 Task: Plan a team-building beach cleanup event for the 21st at 3:30 PM.
Action: Mouse moved to (67, 163)
Screenshot: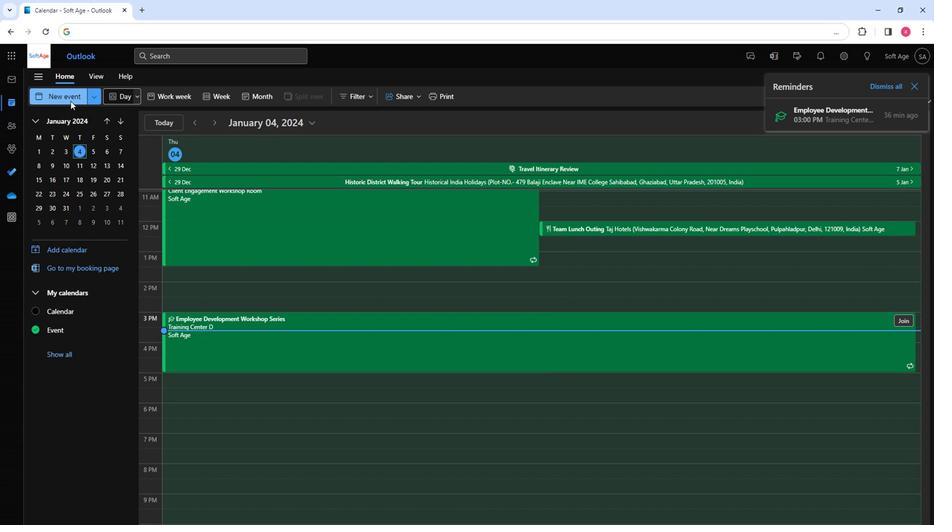 
Action: Mouse pressed left at (67, 163)
Screenshot: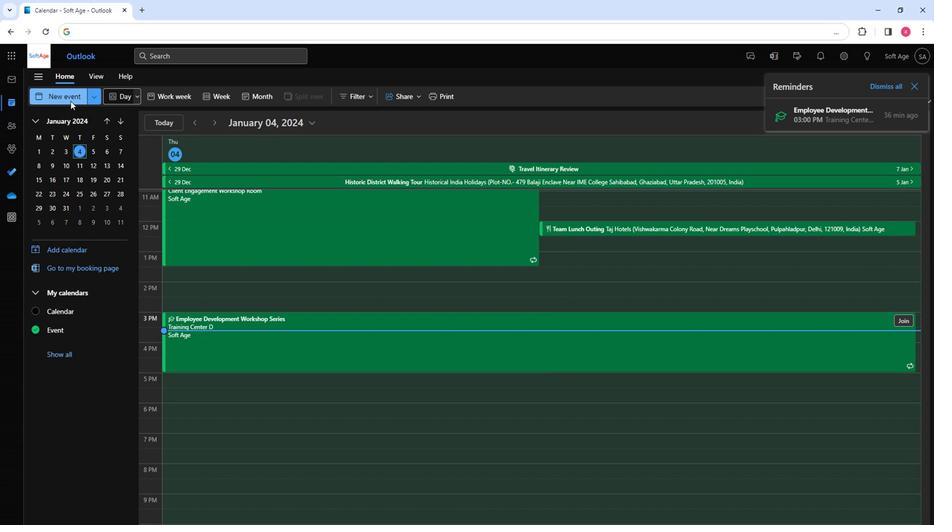 
Action: Mouse moved to (228, 210)
Screenshot: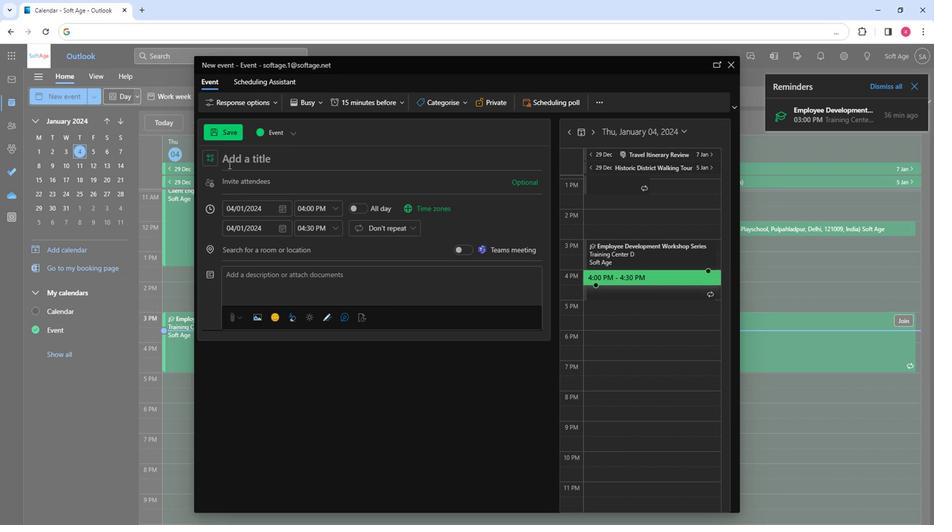 
Action: Key pressed <Key.shift>Team-<Key.shift>Building<Key.space><Key.shift>Beach<Key.space><Key.shift>Cleanup<Key.space>
Screenshot: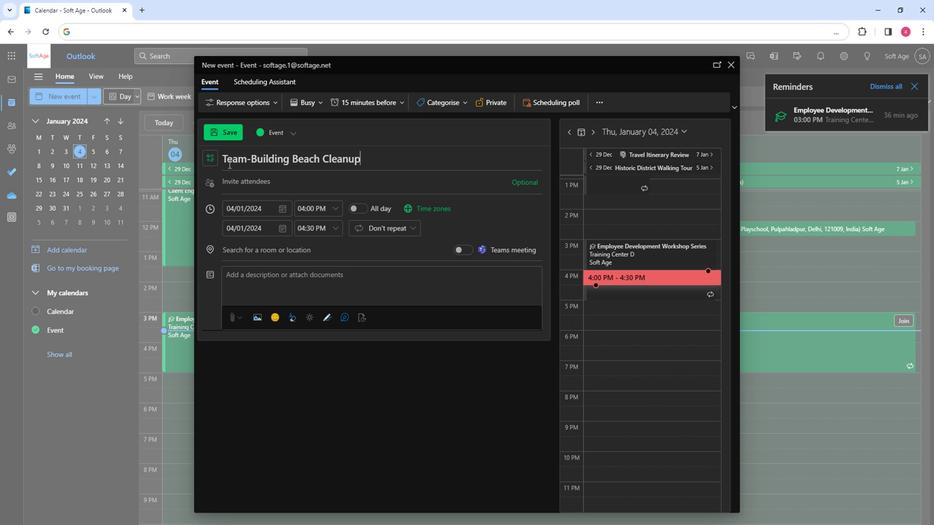 
Action: Mouse moved to (248, 224)
Screenshot: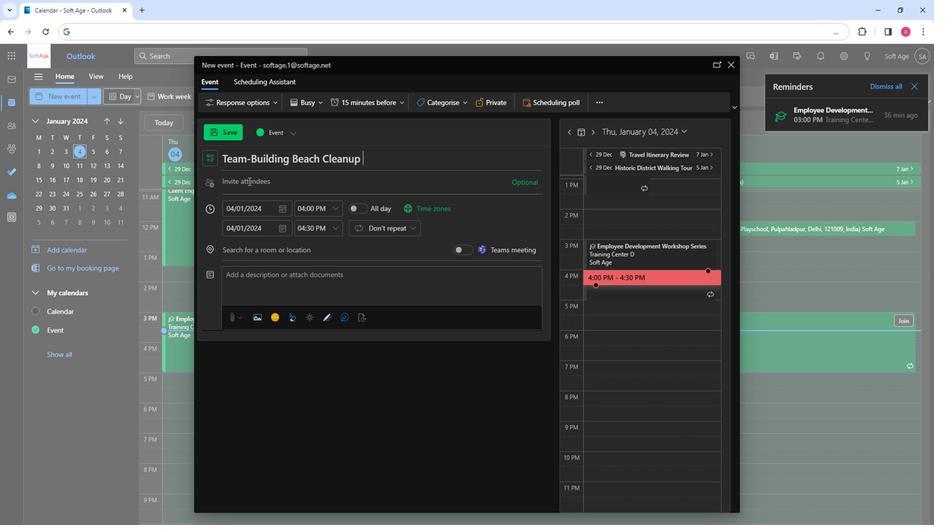 
Action: Mouse pressed left at (248, 224)
Screenshot: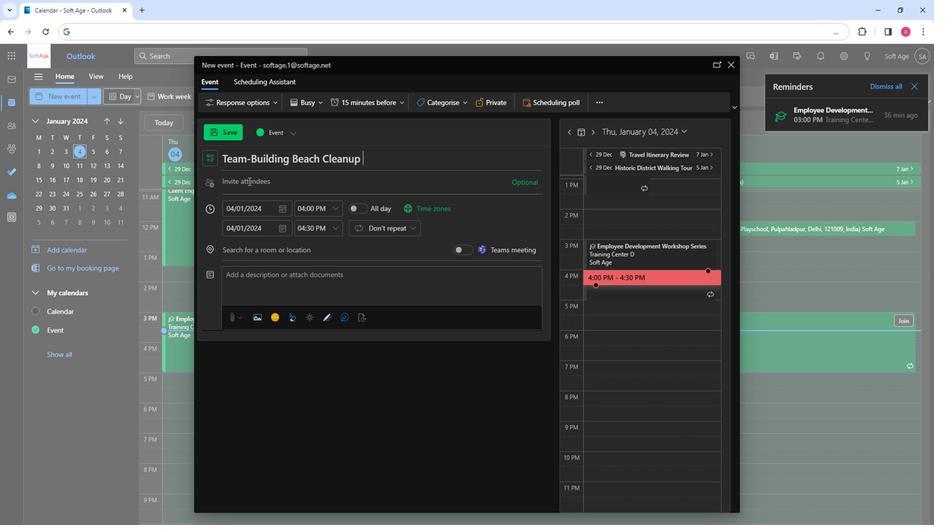 
Action: Key pressed so
Screenshot: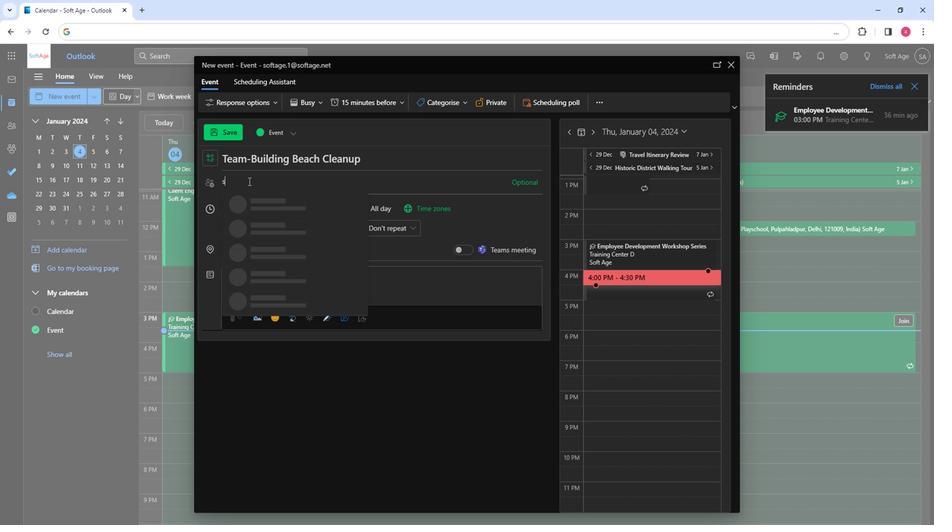
Action: Mouse moved to (268, 264)
Screenshot: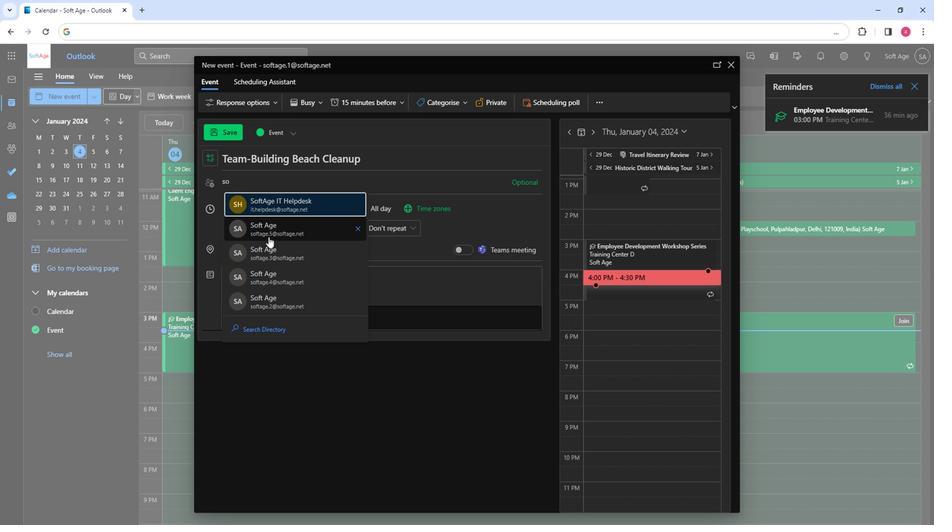 
Action: Mouse pressed left at (268, 264)
Screenshot: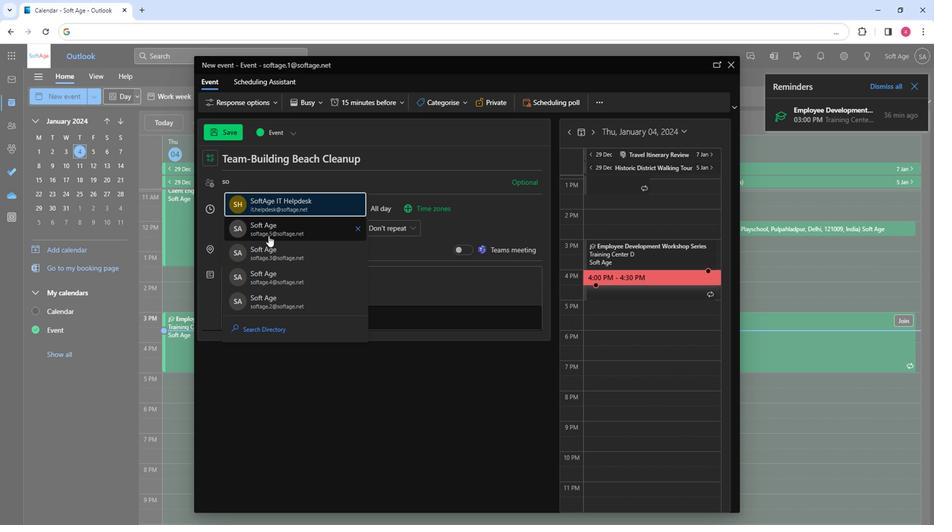 
Action: Key pressed so
Screenshot: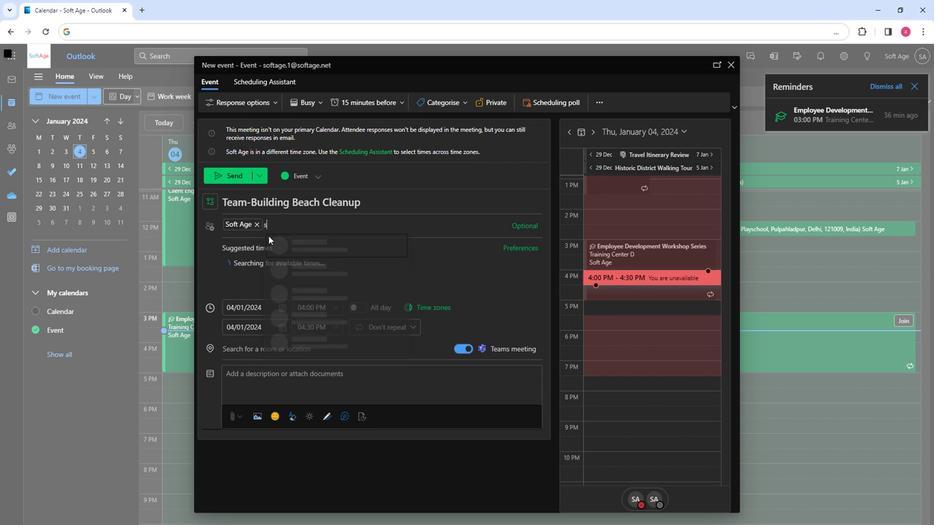 
Action: Mouse moved to (297, 312)
Screenshot: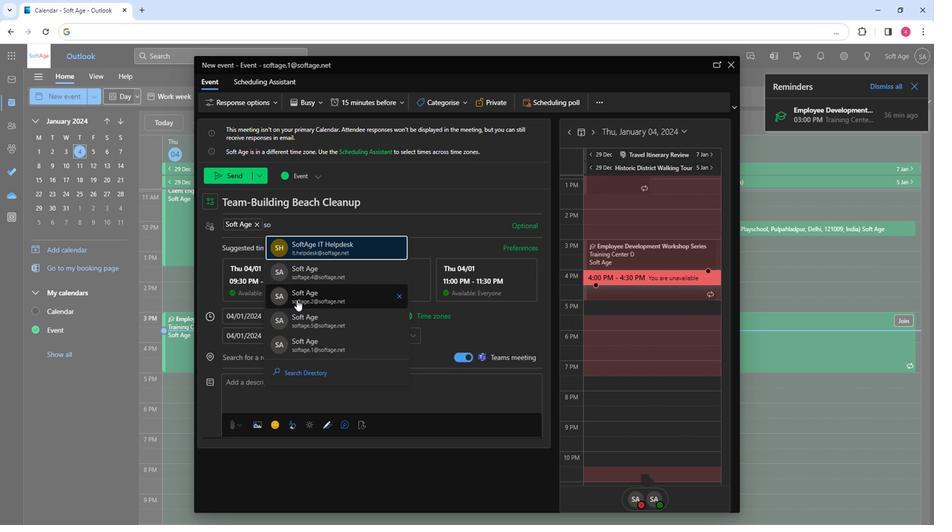
Action: Mouse pressed left at (297, 312)
Screenshot: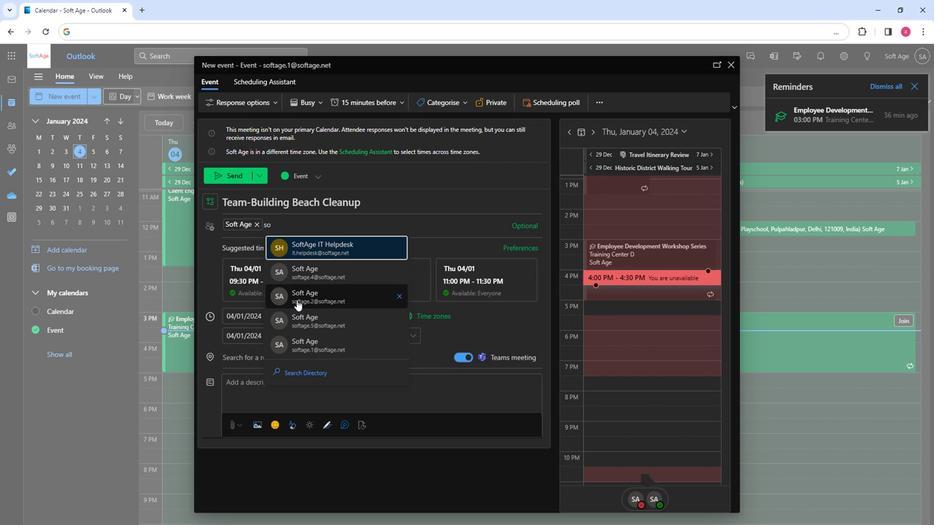 
Action: Key pressed so
Screenshot: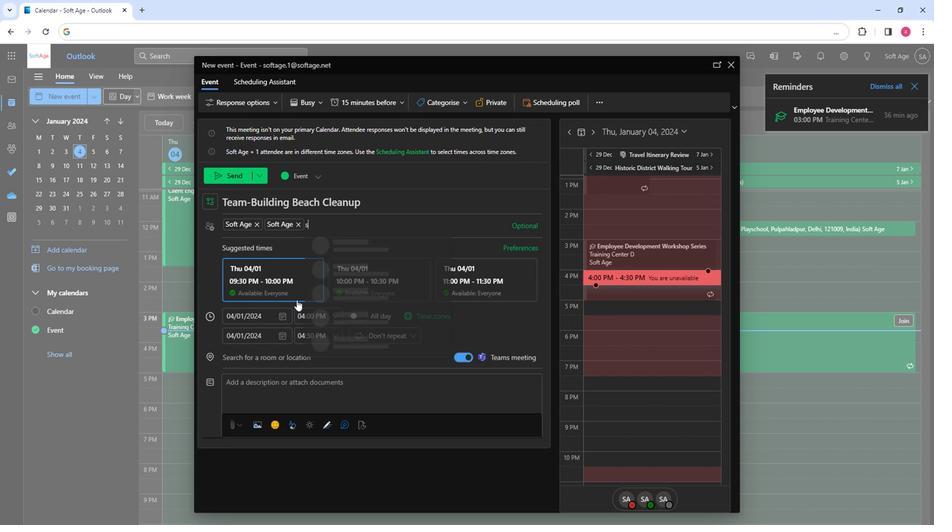 
Action: Mouse moved to (342, 328)
Screenshot: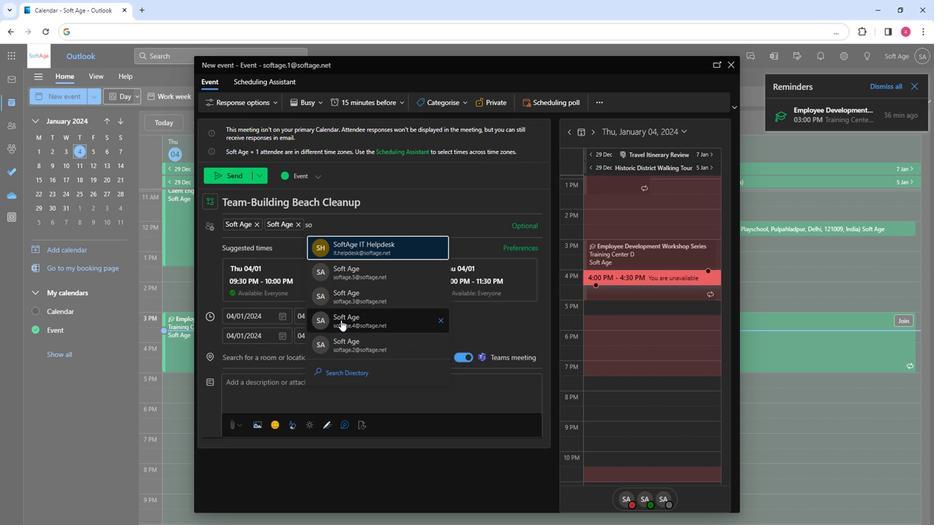 
Action: Mouse pressed left at (342, 328)
Screenshot: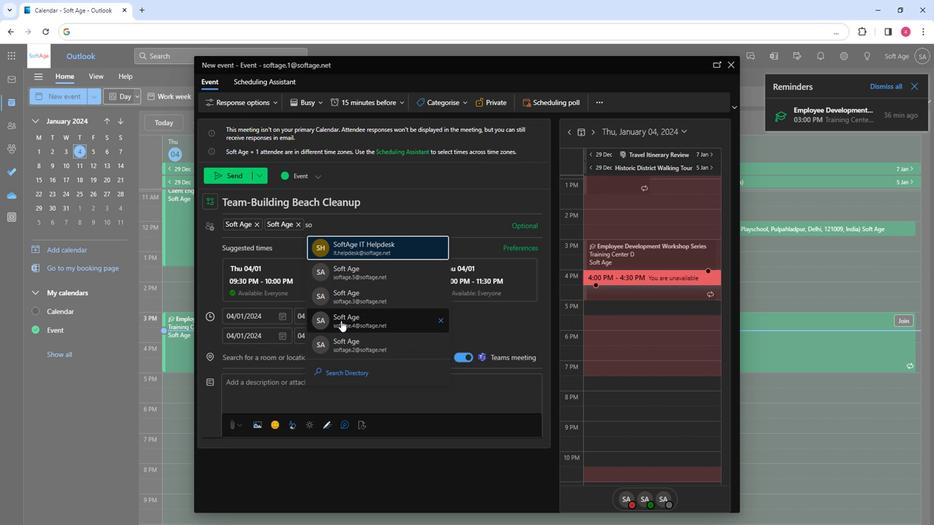 
Action: Mouse moved to (281, 322)
Screenshot: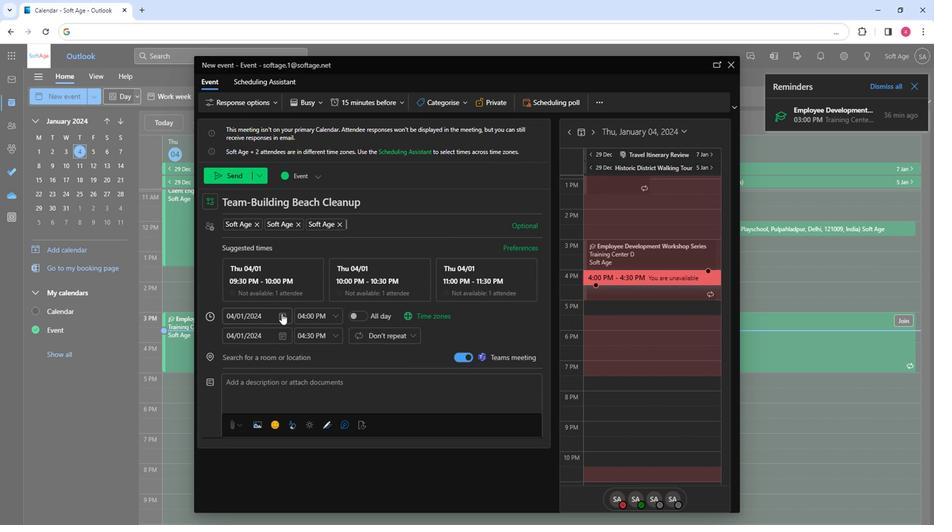 
Action: Mouse pressed left at (281, 322)
Screenshot: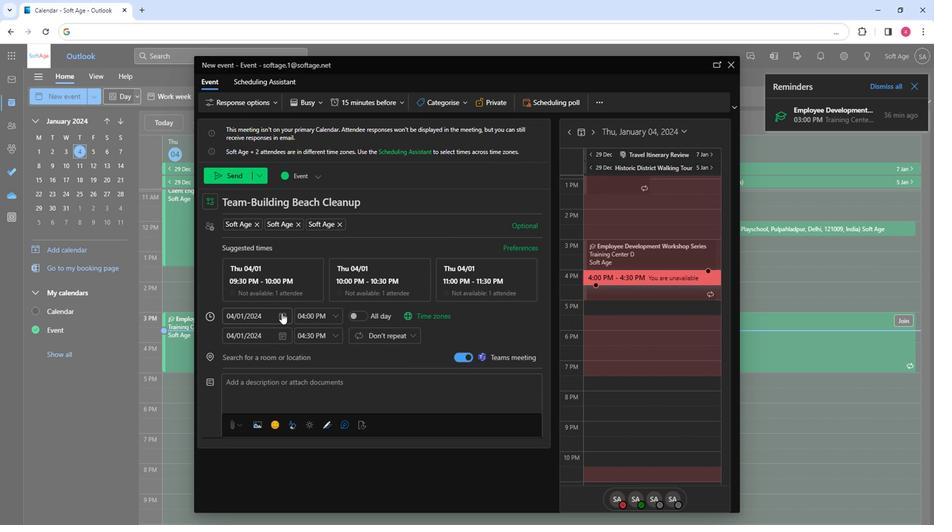 
Action: Mouse moved to (316, 385)
Screenshot: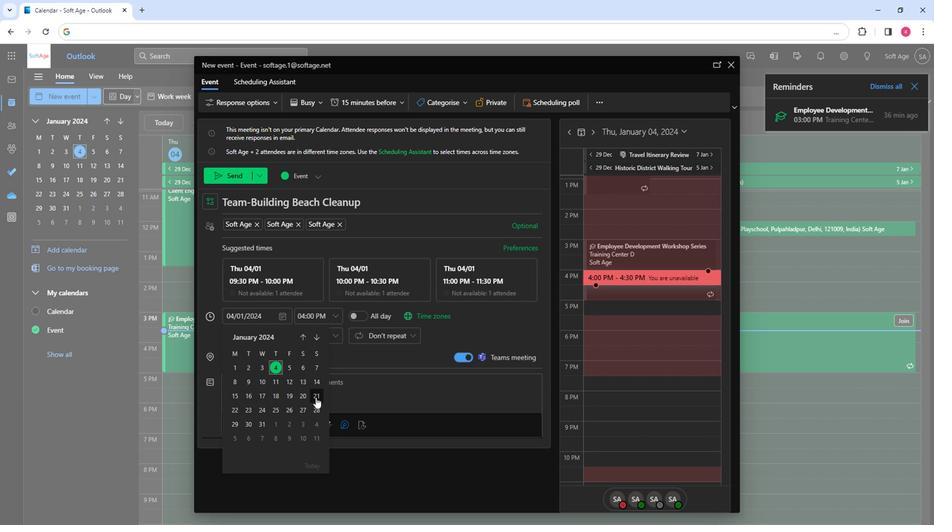 
Action: Mouse pressed left at (316, 385)
Screenshot: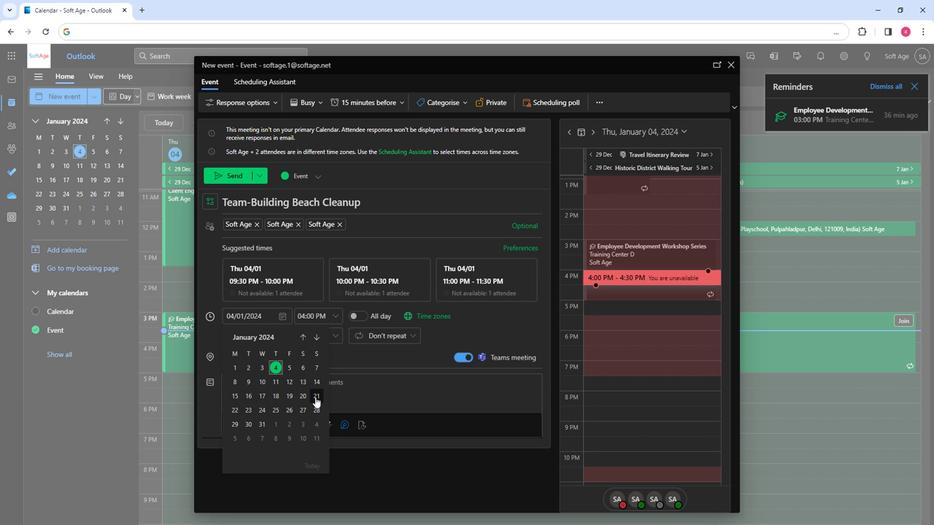 
Action: Mouse moved to (336, 325)
Screenshot: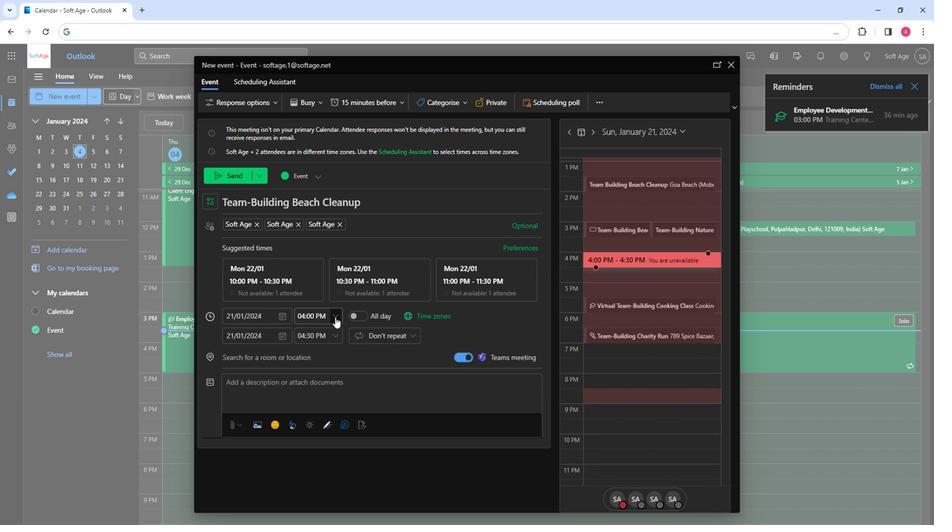 
Action: Mouse pressed left at (336, 325)
Screenshot: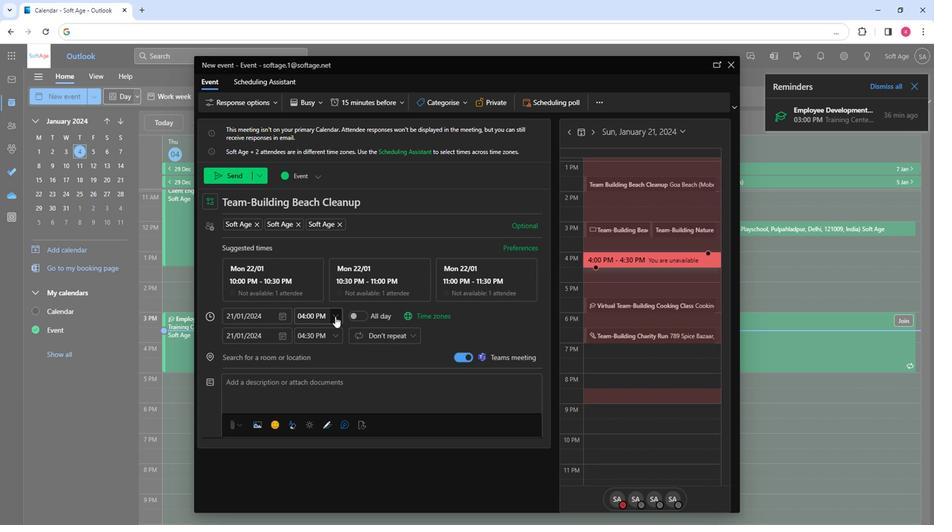 
Action: Mouse moved to (325, 364)
Screenshot: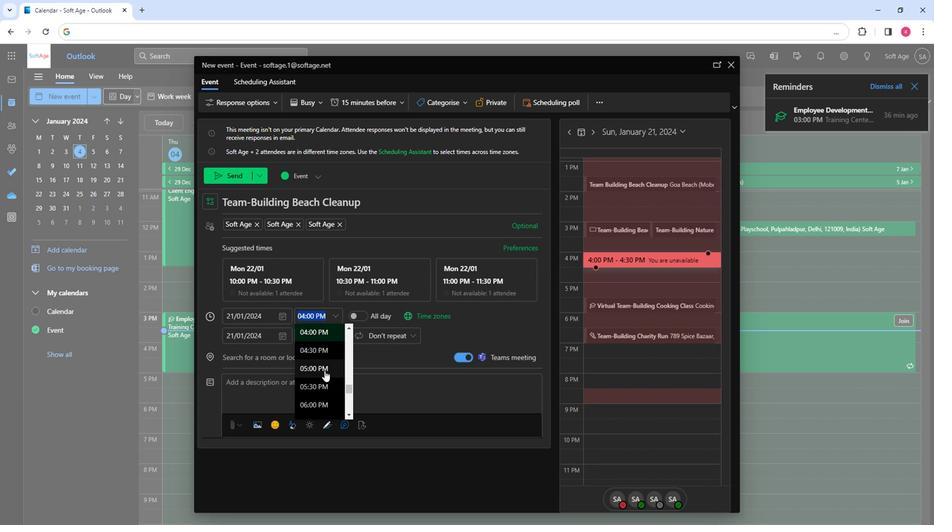 
Action: Mouse scrolled (325, 364) with delta (0, 0)
Screenshot: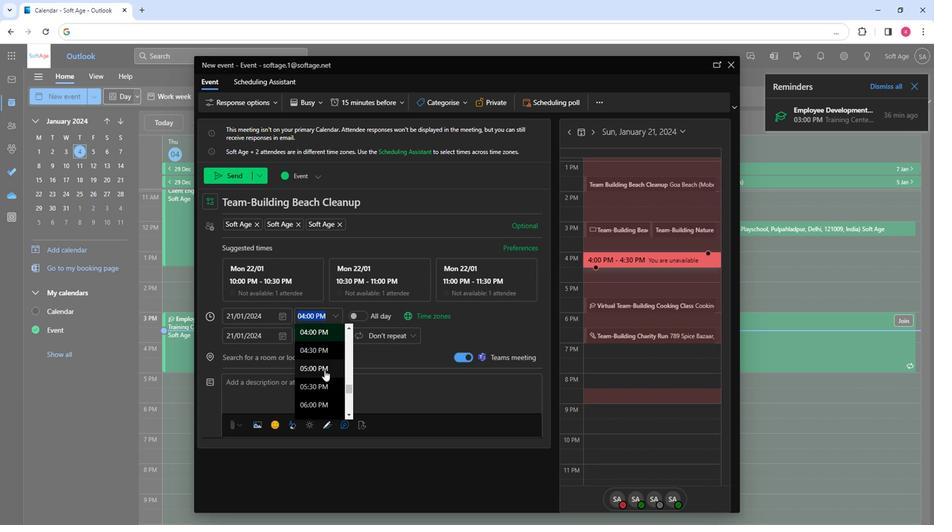 
Action: Mouse moved to (327, 364)
Screenshot: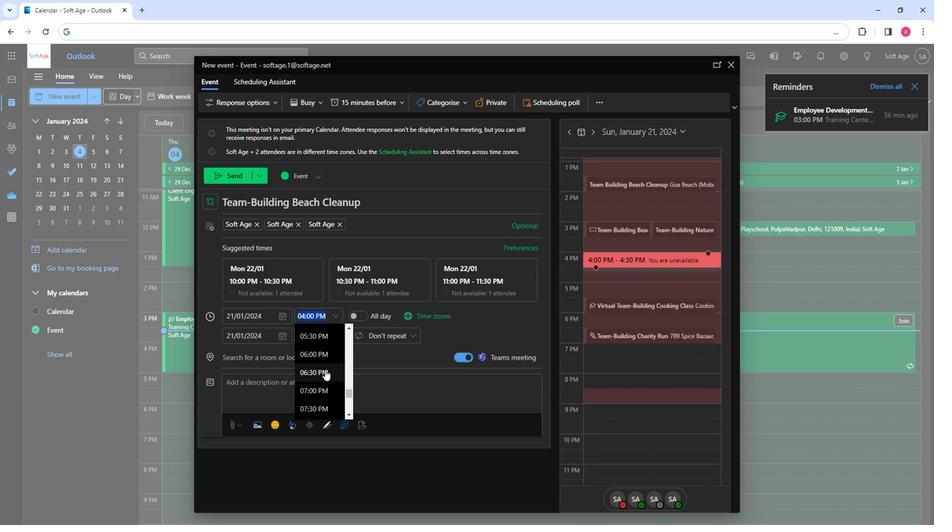 
Action: Mouse scrolled (327, 364) with delta (0, 0)
Screenshot: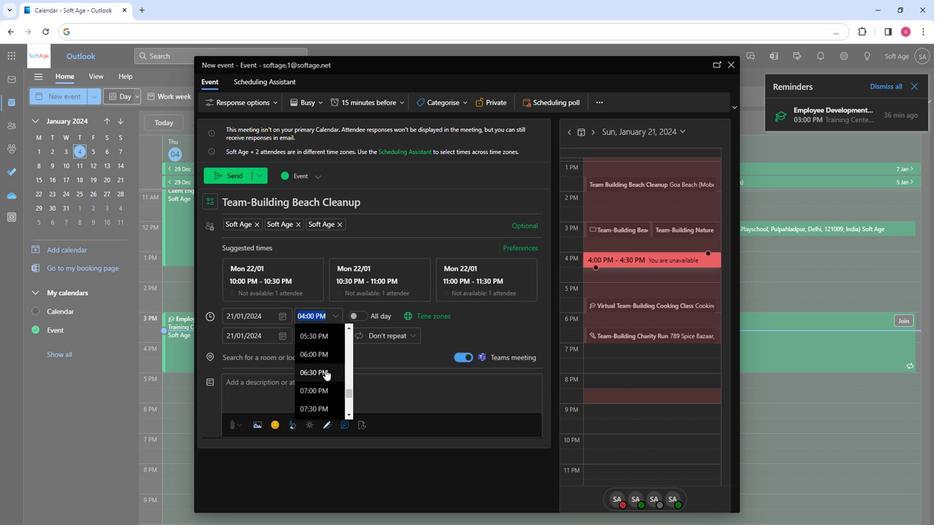 
Action: Mouse moved to (326, 370)
Screenshot: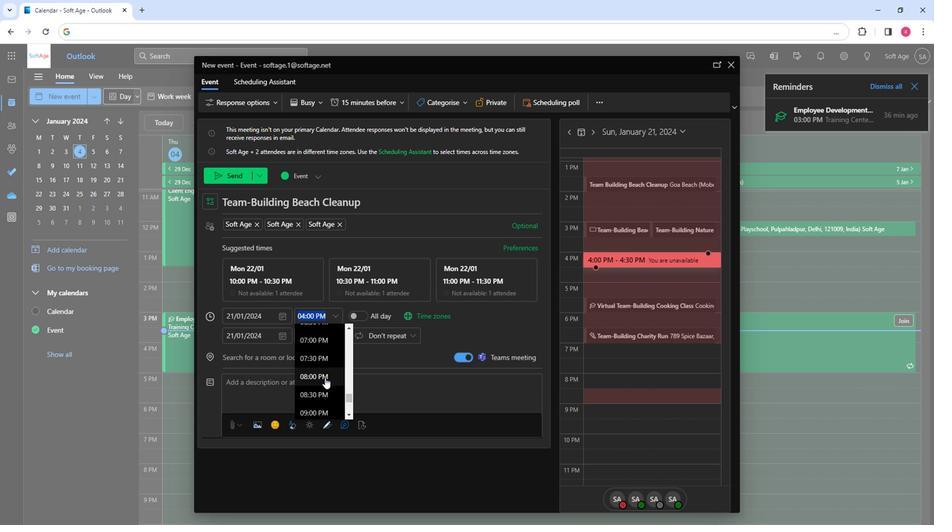 
Action: Mouse scrolled (326, 370) with delta (0, 0)
Screenshot: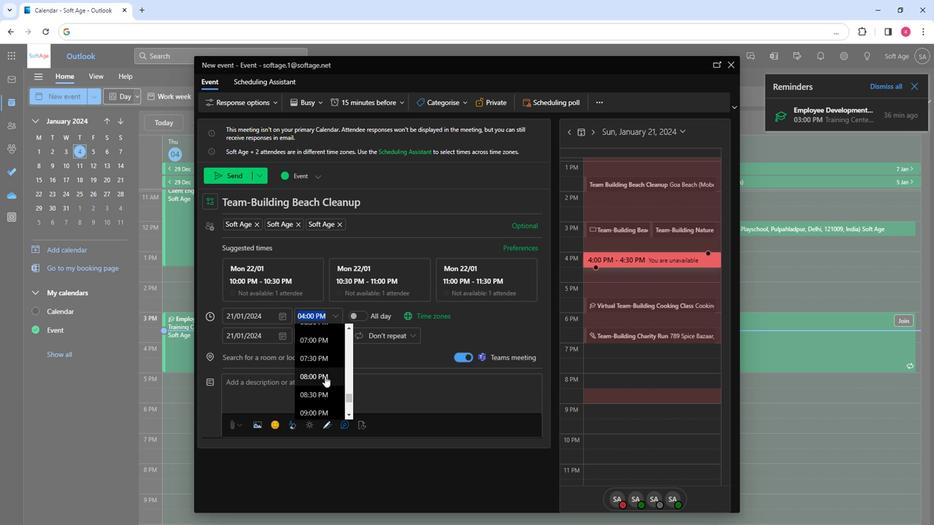 
Action: Mouse scrolled (326, 370) with delta (0, 0)
Screenshot: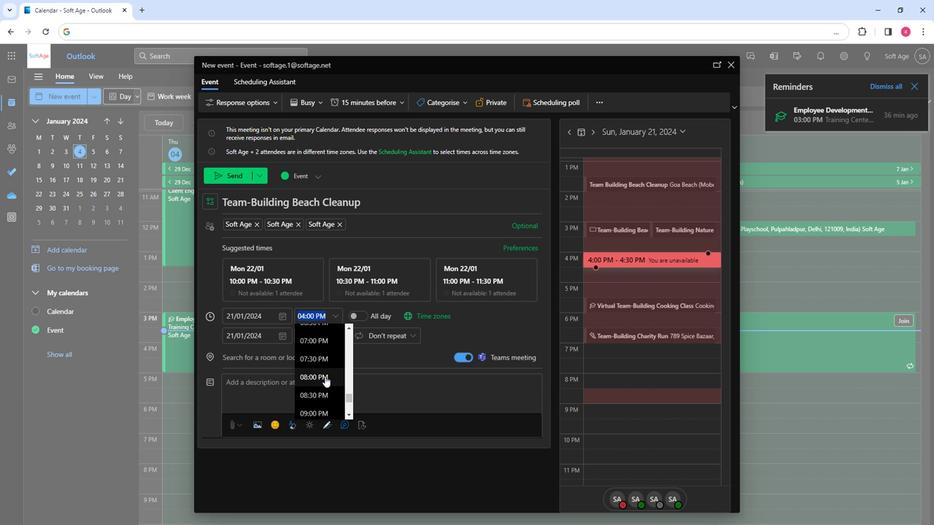 
Action: Mouse scrolled (326, 370) with delta (0, 0)
Screenshot: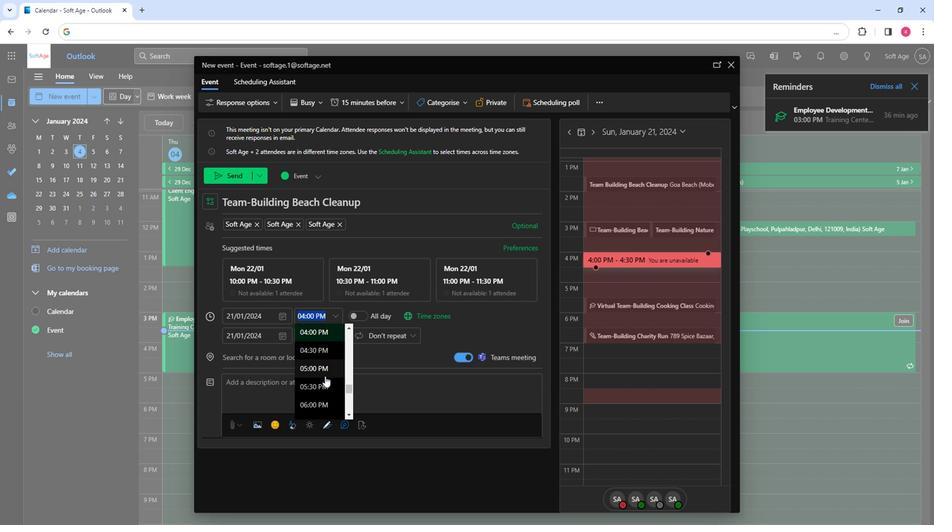 
Action: Mouse moved to (328, 362)
Screenshot: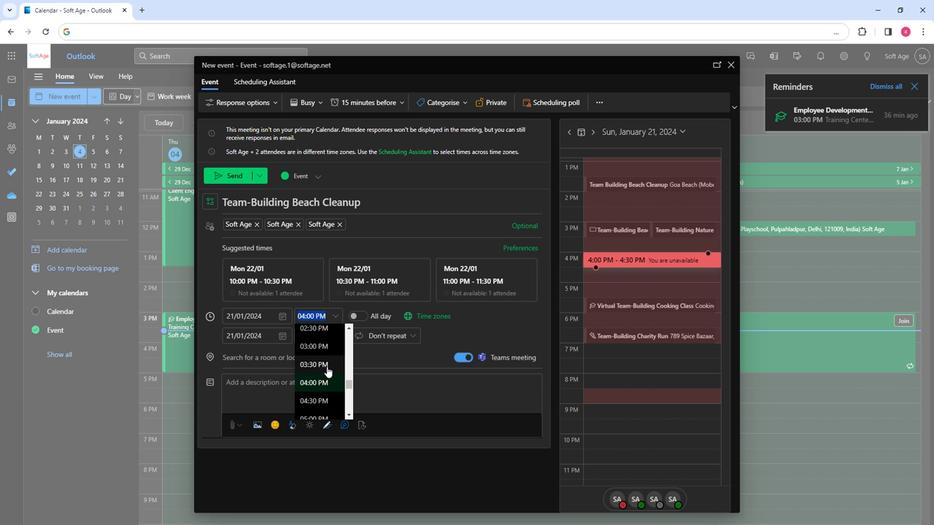 
Action: Mouse pressed left at (328, 362)
Screenshot: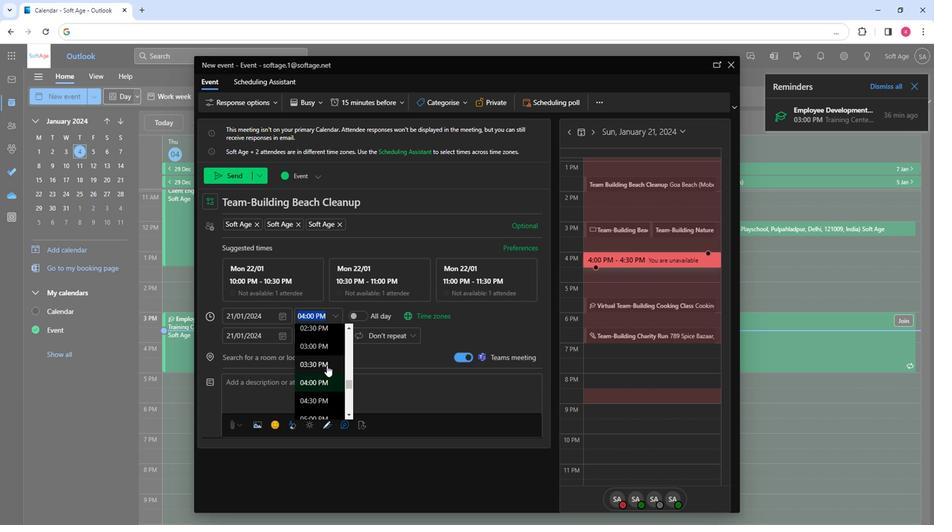 
Action: Mouse moved to (302, 351)
Screenshot: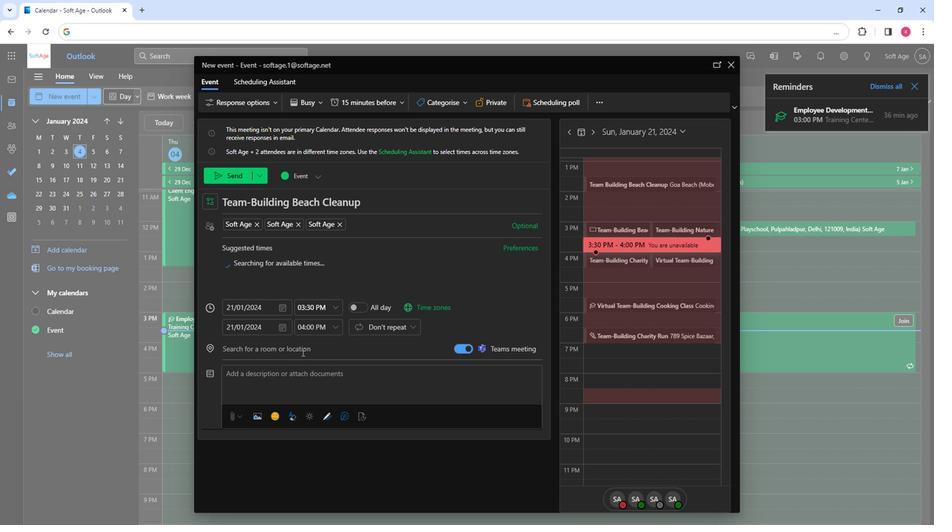 
Action: Mouse pressed left at (302, 351)
Screenshot: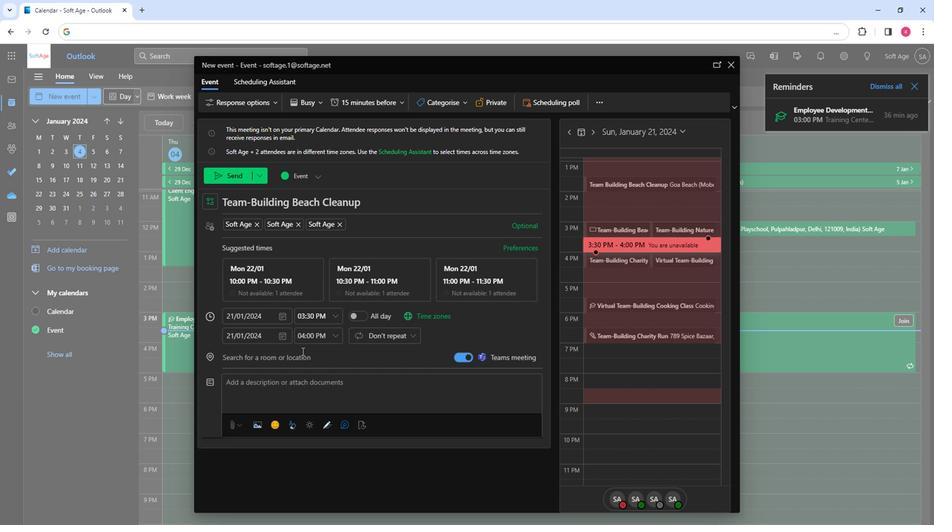 
Action: Mouse moved to (299, 279)
Screenshot: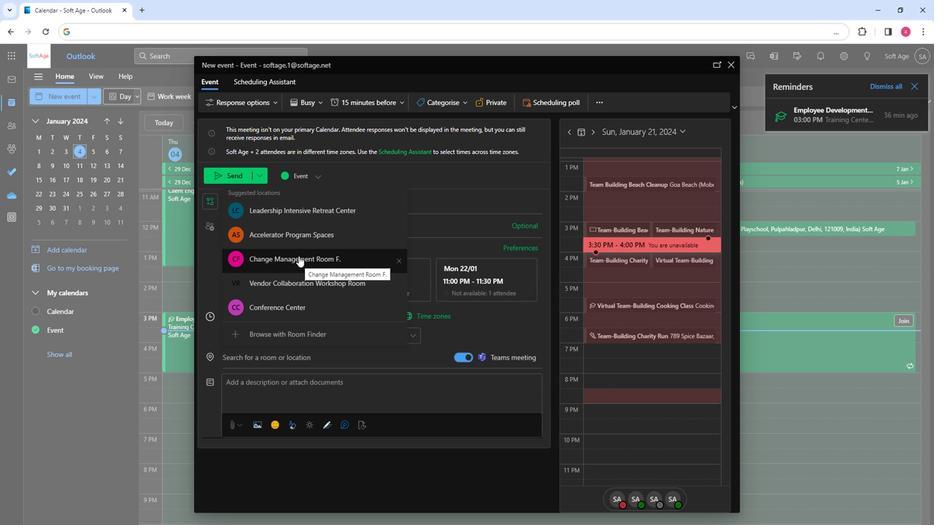 
Action: Mouse pressed left at (299, 279)
Screenshot: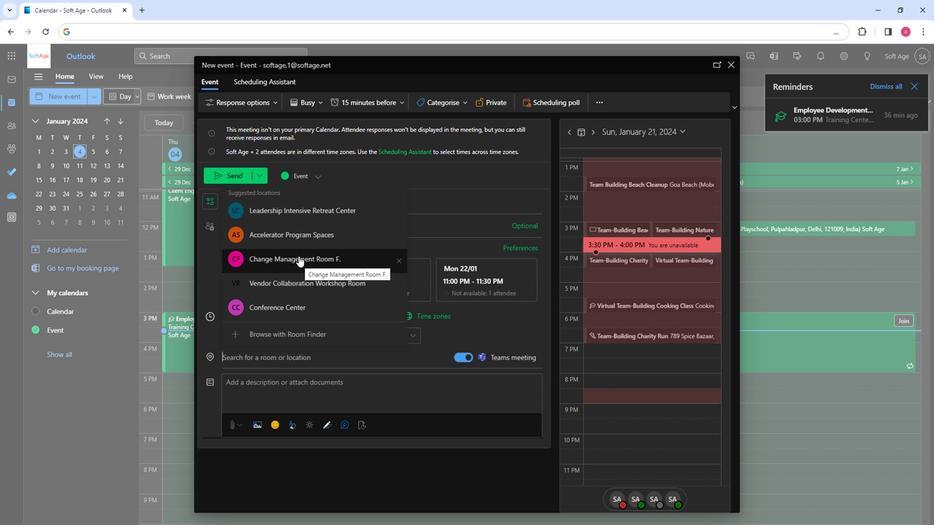 
Action: Mouse moved to (333, 352)
Screenshot: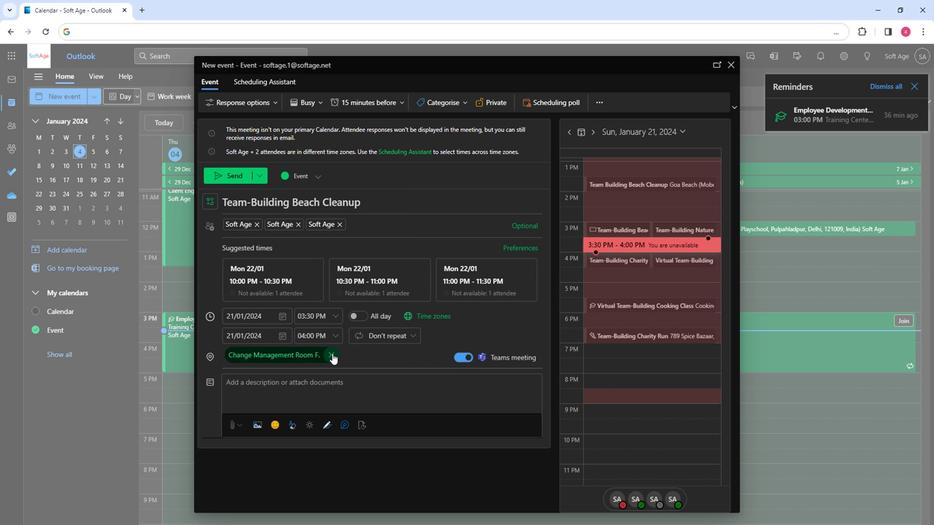 
Action: Mouse pressed left at (333, 352)
Screenshot: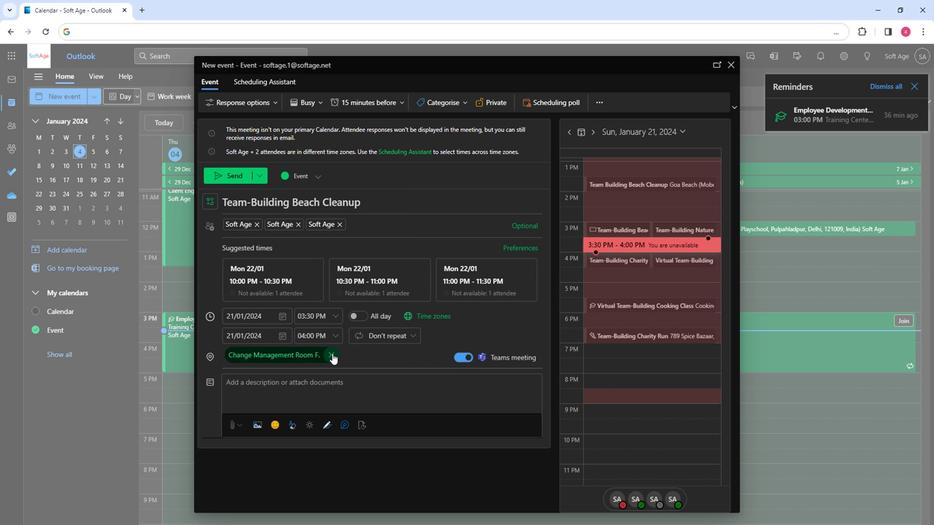 
Action: Mouse moved to (292, 350)
Screenshot: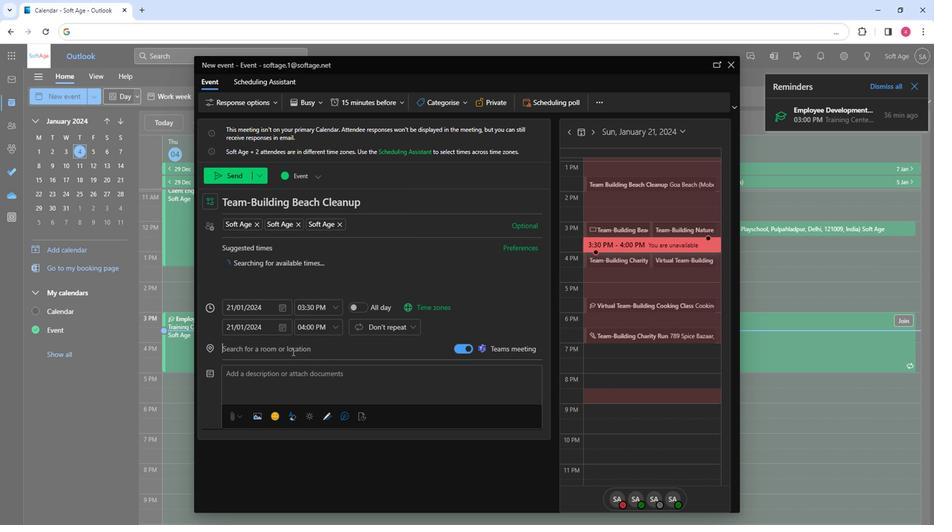 
Action: Key pressed goa
Screenshot: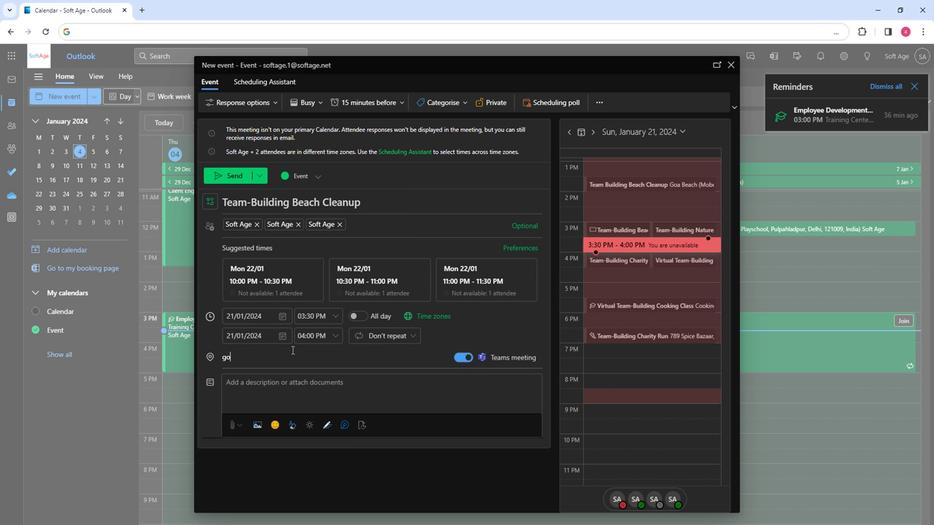 
Action: Mouse moved to (298, 250)
Screenshot: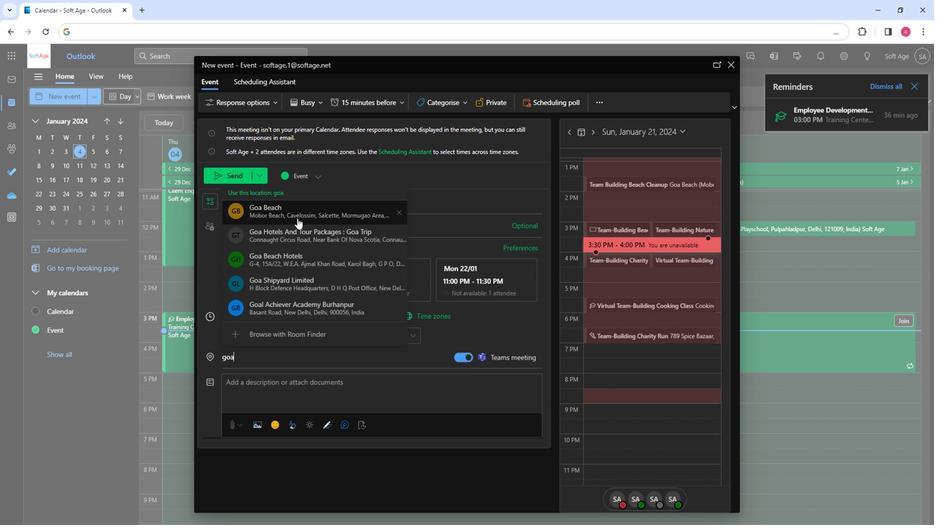 
Action: Mouse pressed left at (298, 250)
Screenshot: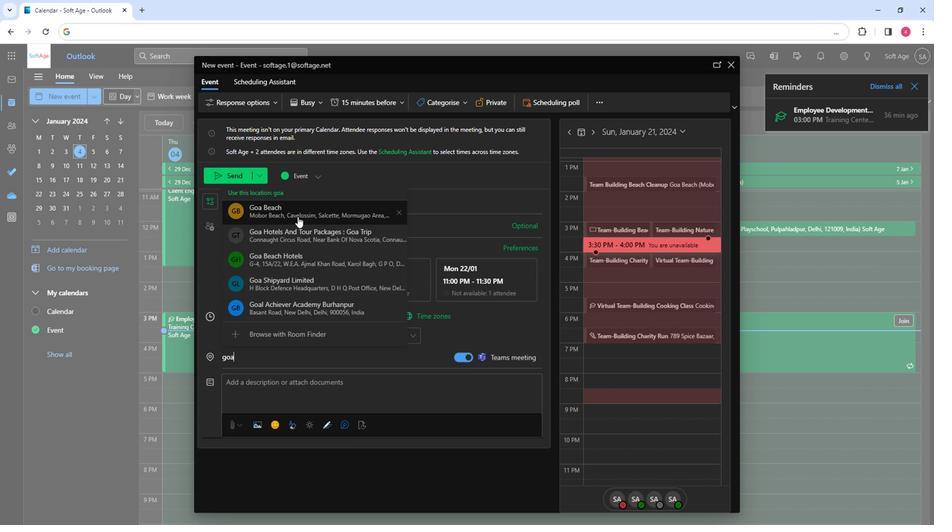 
Action: Mouse moved to (289, 372)
Screenshot: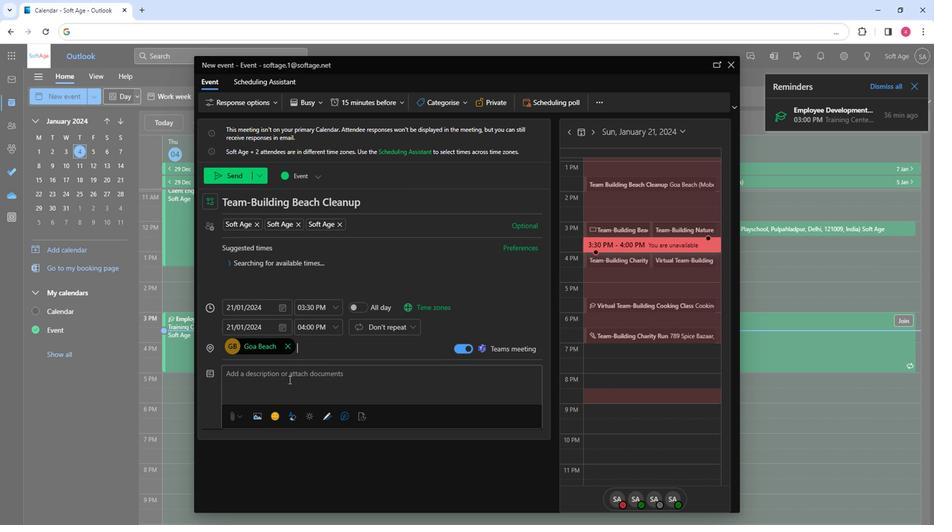 
Action: Mouse pressed left at (289, 372)
Screenshot: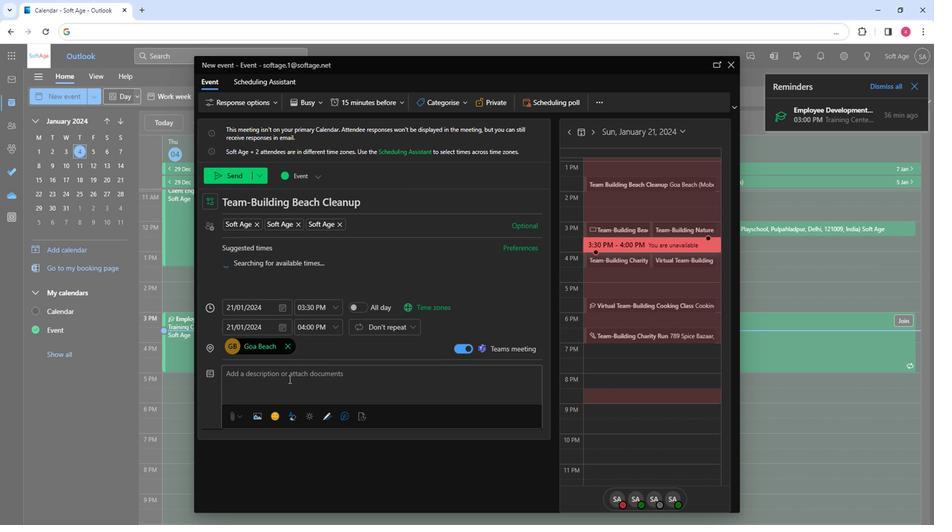 
Action: Key pressed <Key.shift>Bond<Key.space>with<Key.space>a<Key.space>team-building<Key.space>beach<Key.space>cleanup<Key.space>event.<Key.space><Key.shift>Strengthen<Key.space>cv<Key.backspace>ollaboration,<Key.space>promote<Key.space>environmental<Key.space>stewardship,<Key.space>and<Key.space>make<Key.space>a<Key.space>positive<Key.space>impact,<Key.space>fostering<Key.space>a<Key.space>sense<Key.space>of<Key.space>responsibility<Key.space>and<Key.space>camaraderie<Key.space>amony<Key.space>your<Key.space>team.
Screenshot: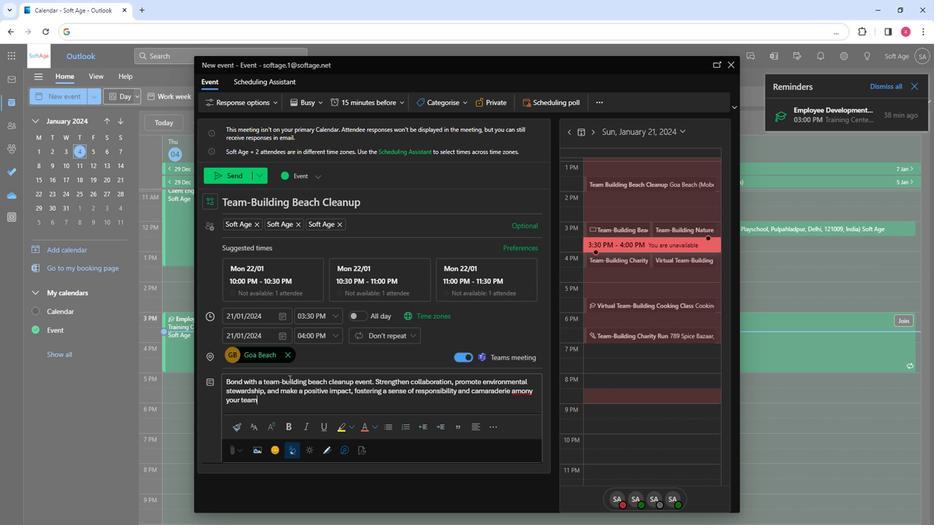 
Action: Mouse moved to (301, 376)
Screenshot: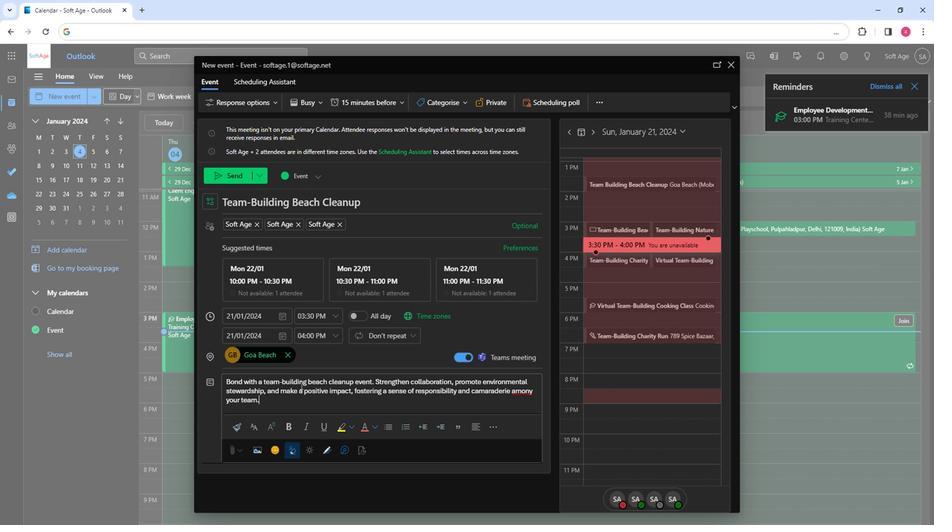 
Action: Mouse pressed left at (301, 376)
Screenshot: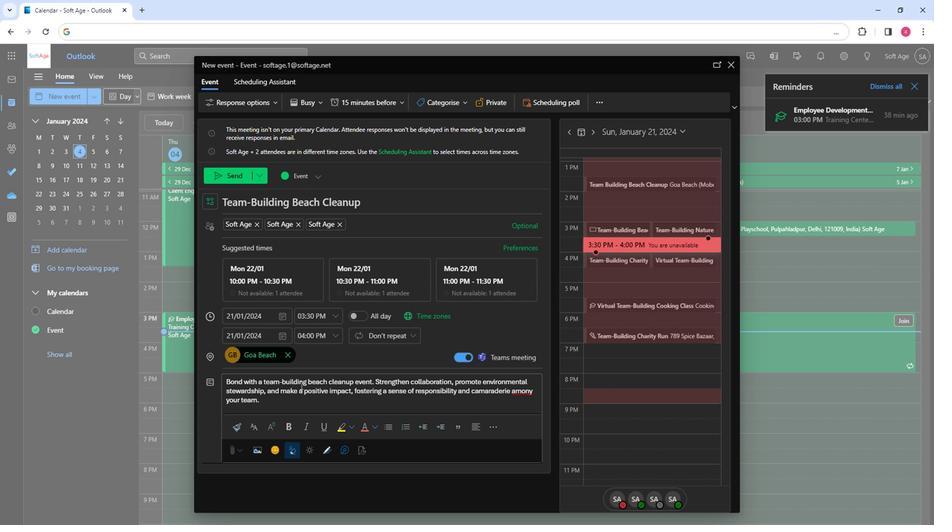
Action: Mouse pressed left at (301, 376)
Screenshot: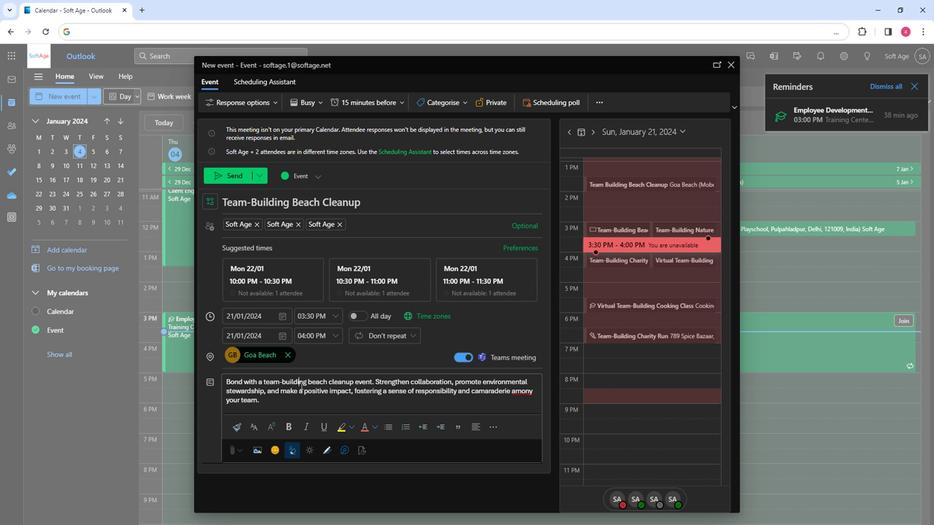 
Action: Mouse pressed left at (301, 376)
Screenshot: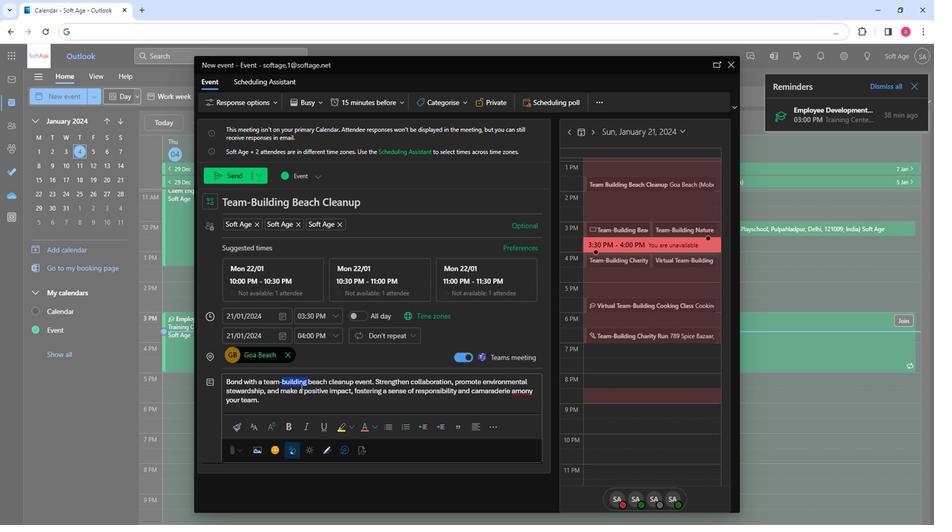 
Action: Mouse pressed left at (301, 376)
Screenshot: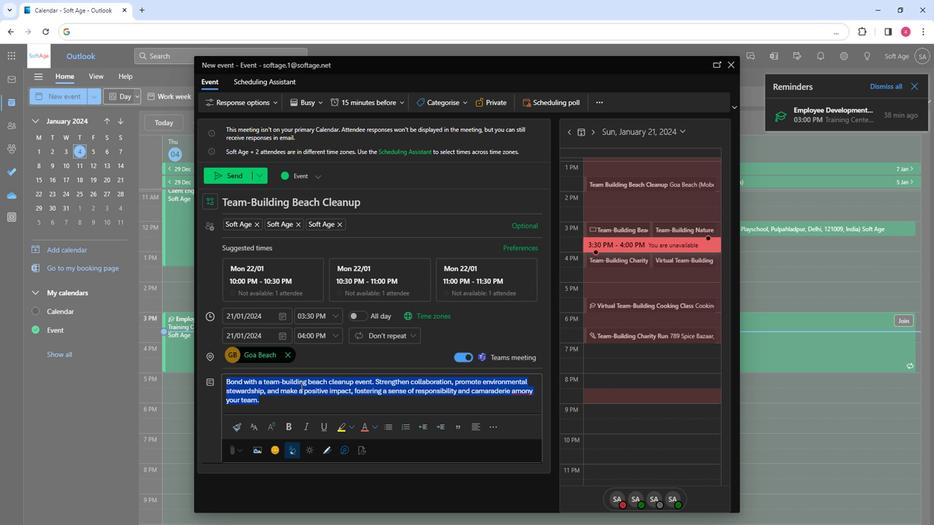 
Action: Mouse moved to (259, 406)
Screenshot: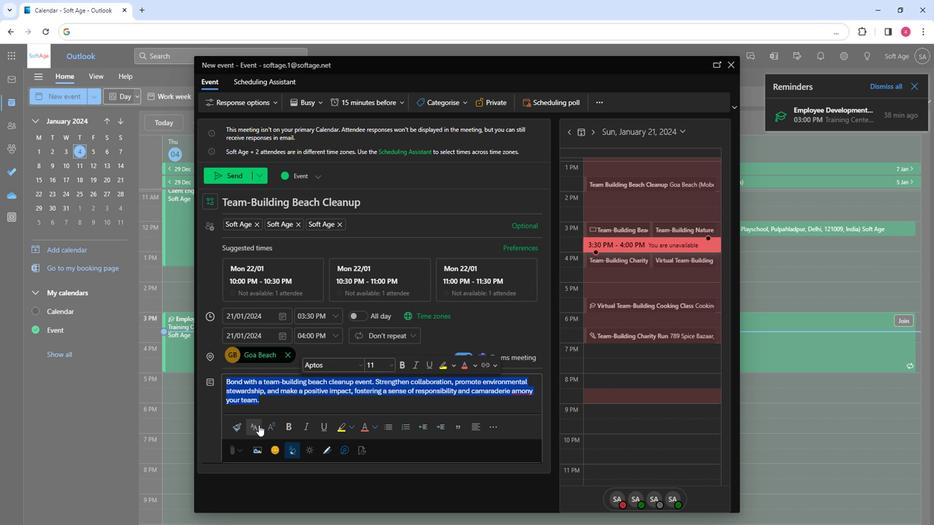 
Action: Mouse pressed left at (259, 406)
Screenshot: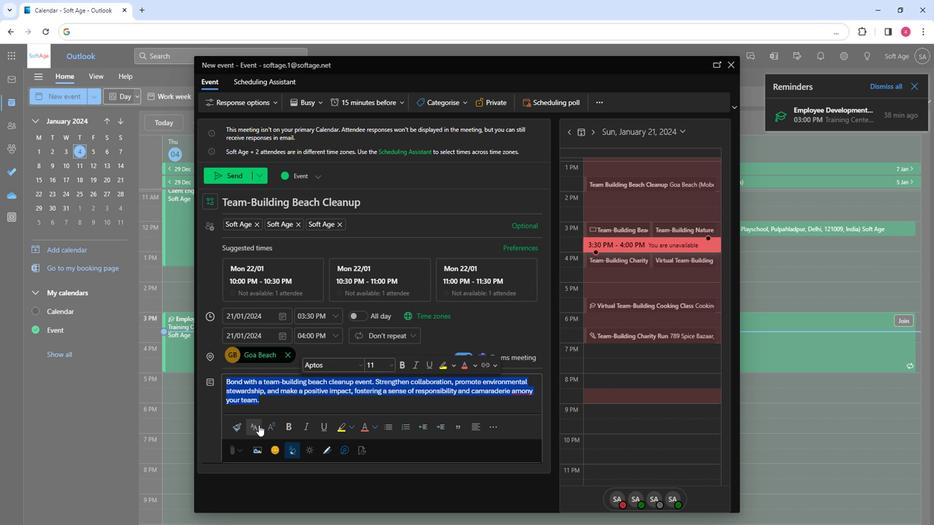 
Action: Mouse moved to (309, 345)
Screenshot: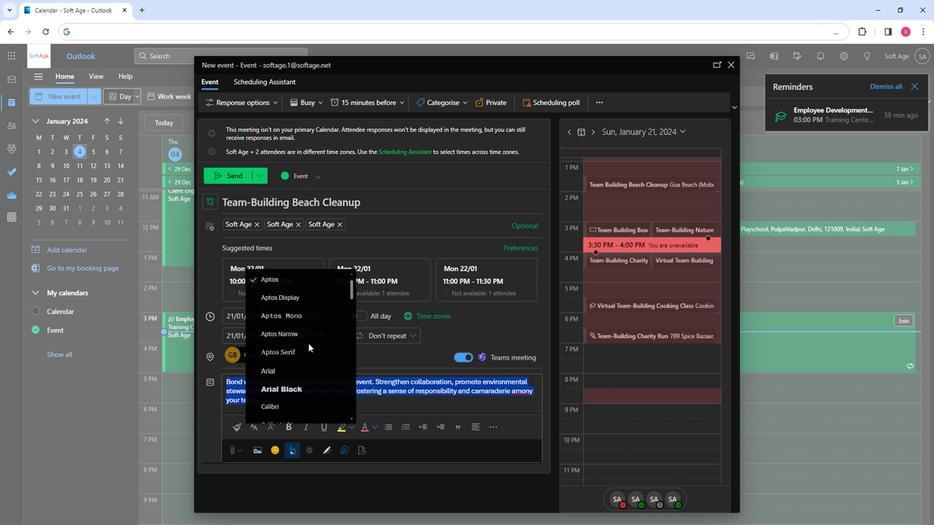 
Action: Mouse scrolled (309, 344) with delta (0, 0)
Screenshot: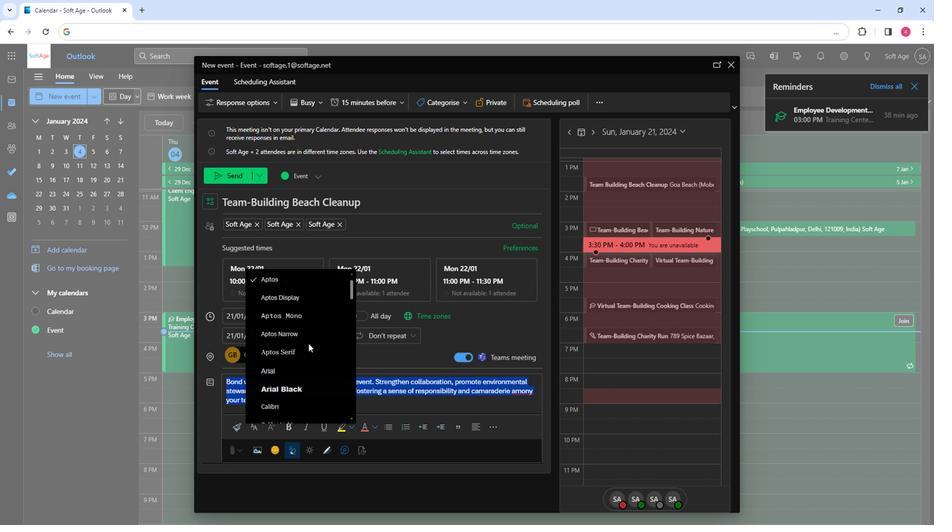 
Action: Mouse scrolled (309, 344) with delta (0, 0)
Screenshot: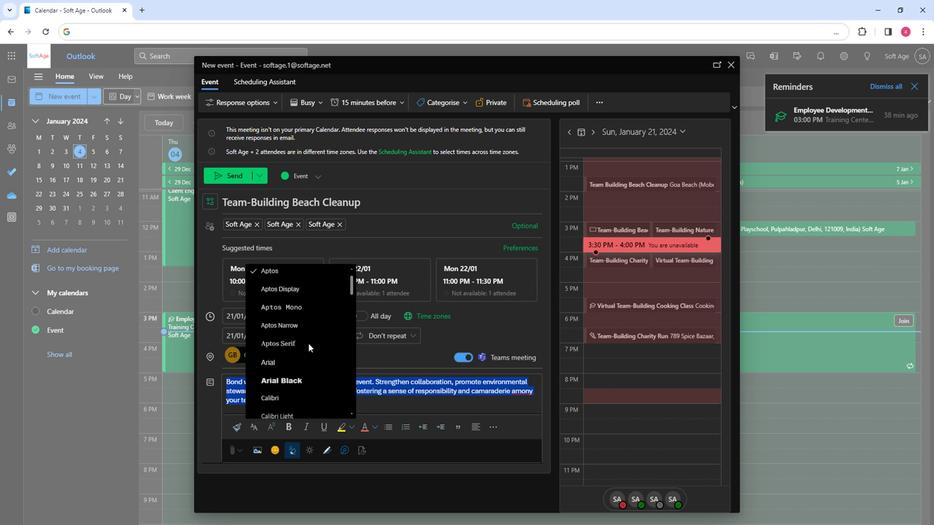 
Action: Mouse scrolled (309, 344) with delta (0, 0)
Screenshot: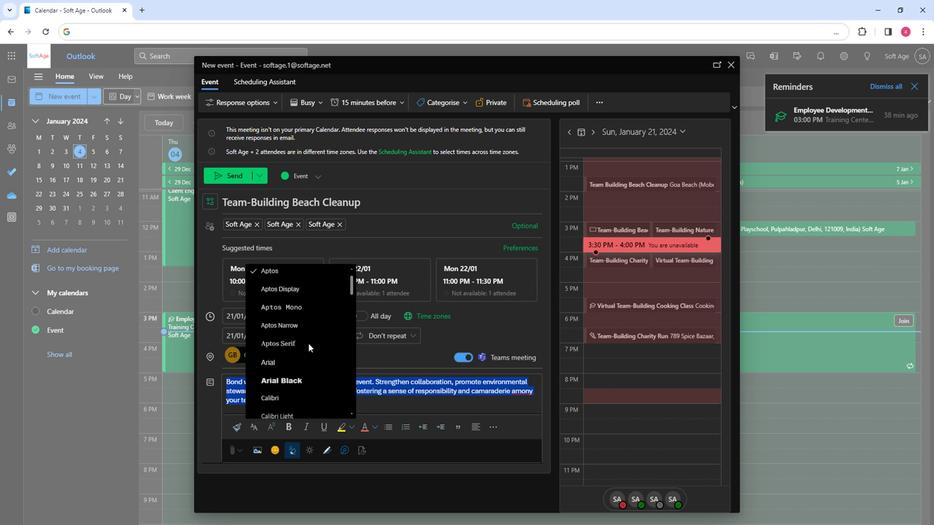 
Action: Mouse scrolled (309, 344) with delta (0, 0)
Screenshot: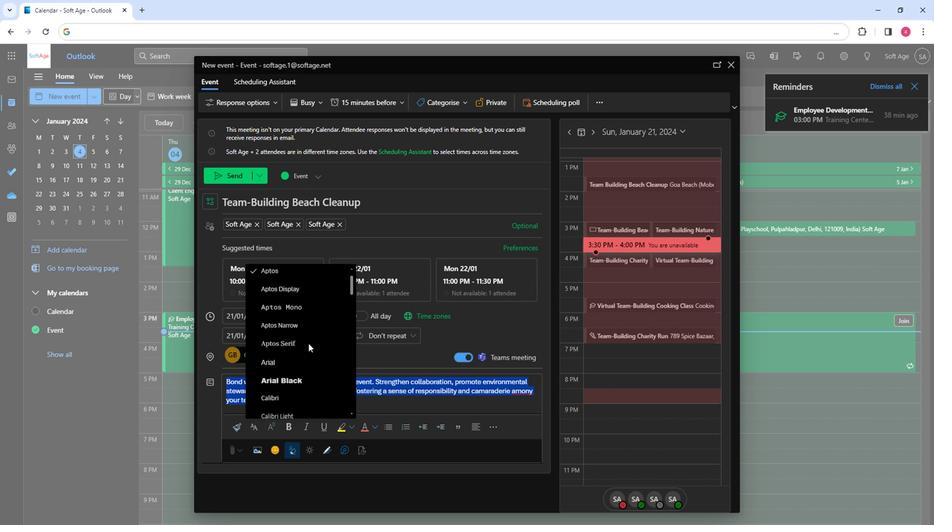 
Action: Mouse moved to (280, 386)
Screenshot: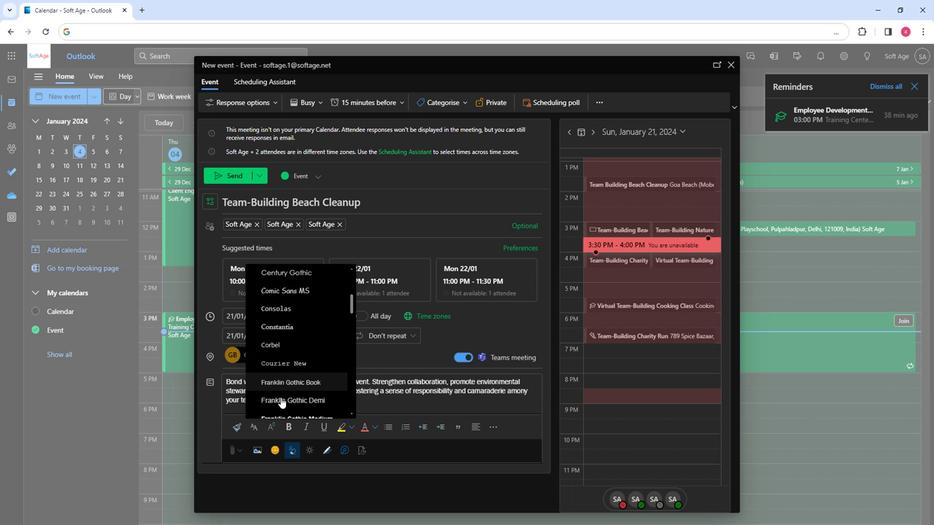 
Action: Mouse pressed left at (280, 386)
Screenshot: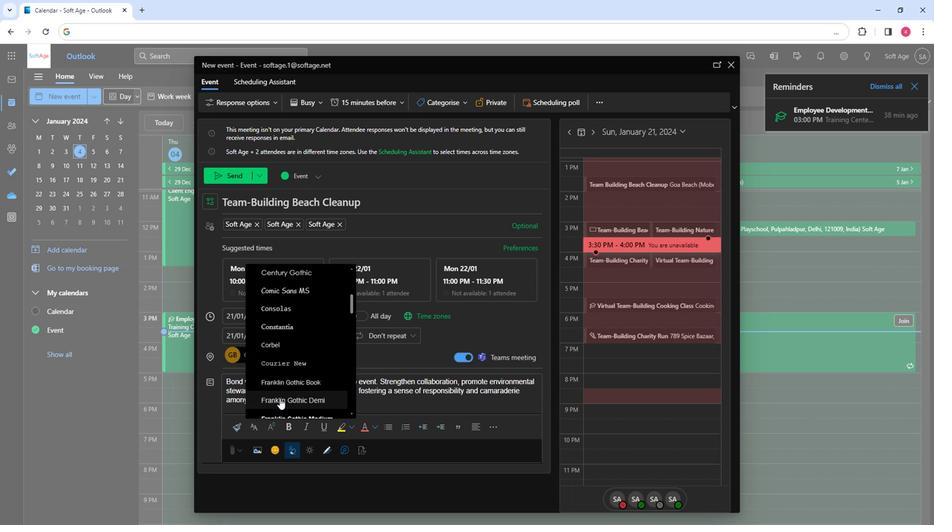 
Action: Mouse moved to (310, 407)
Screenshot: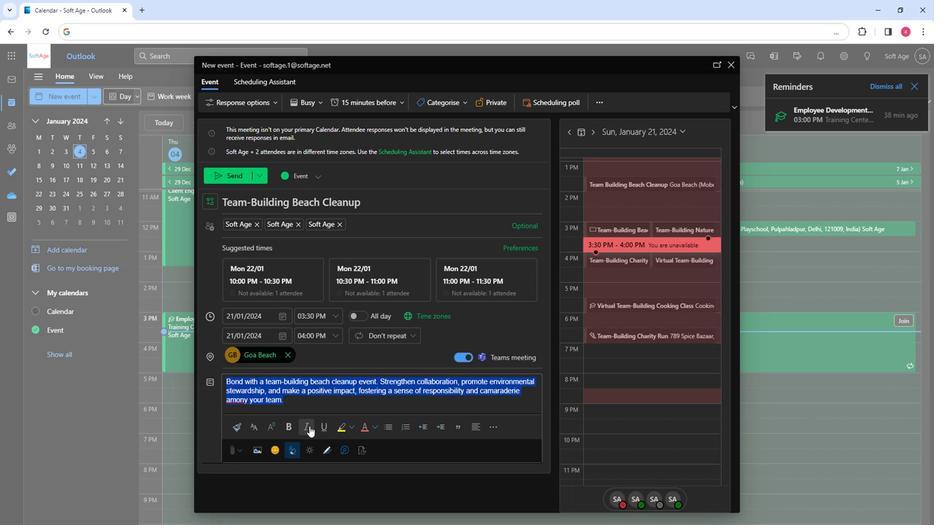 
Action: Mouse pressed left at (310, 407)
Screenshot: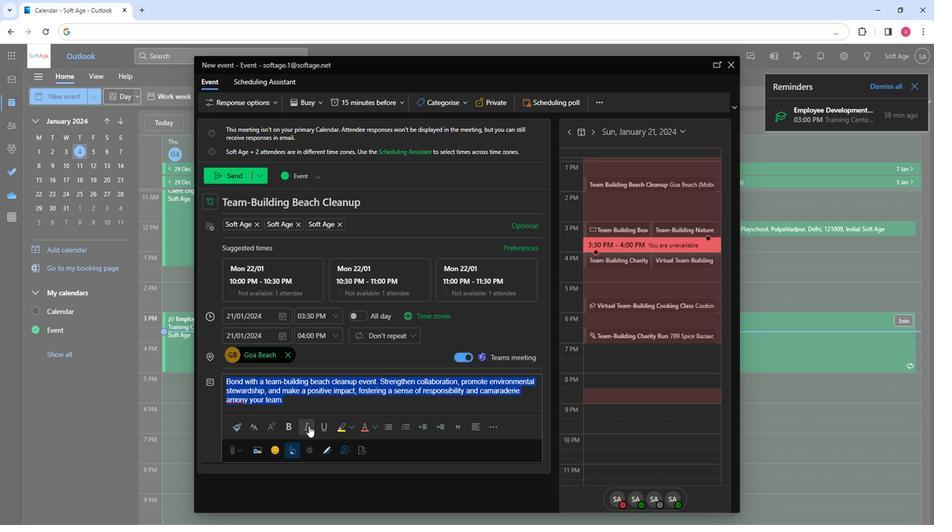 
Action: Mouse moved to (378, 406)
Screenshot: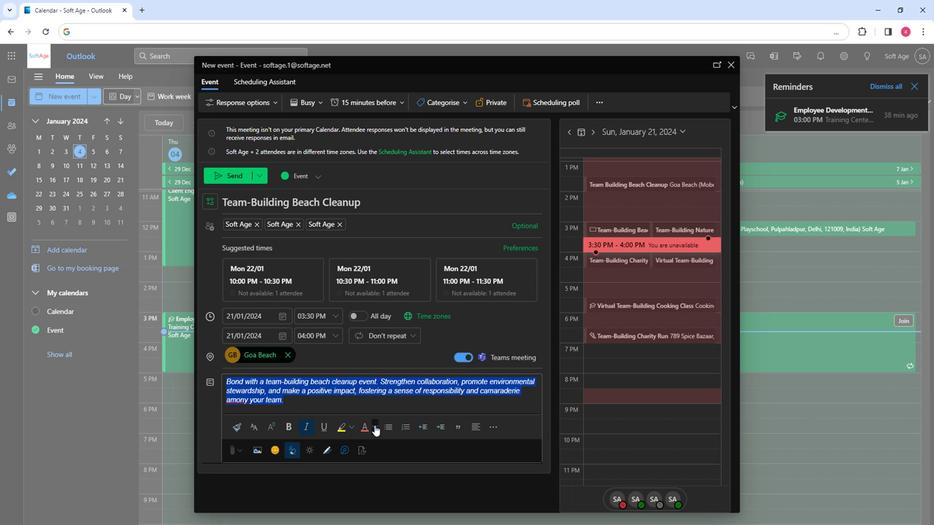 
Action: Mouse pressed left at (378, 406)
Screenshot: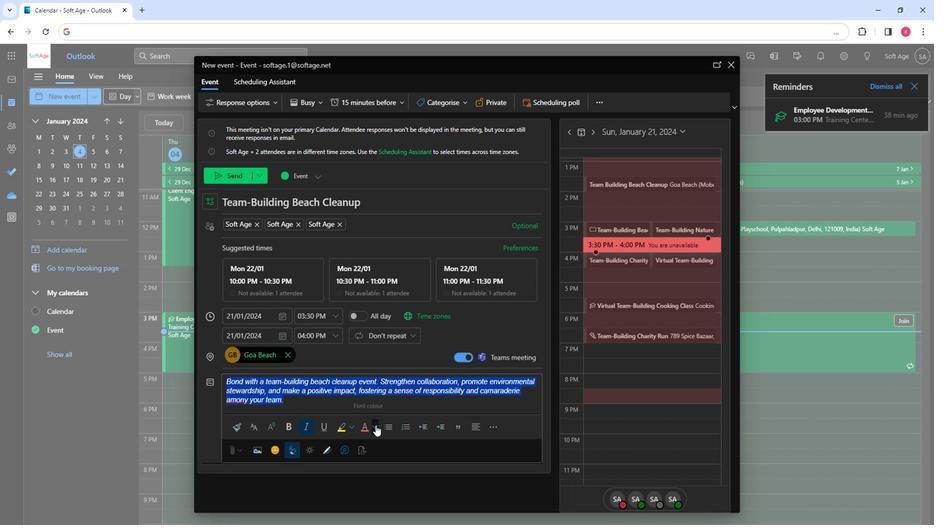 
Action: Mouse moved to (429, 364)
Screenshot: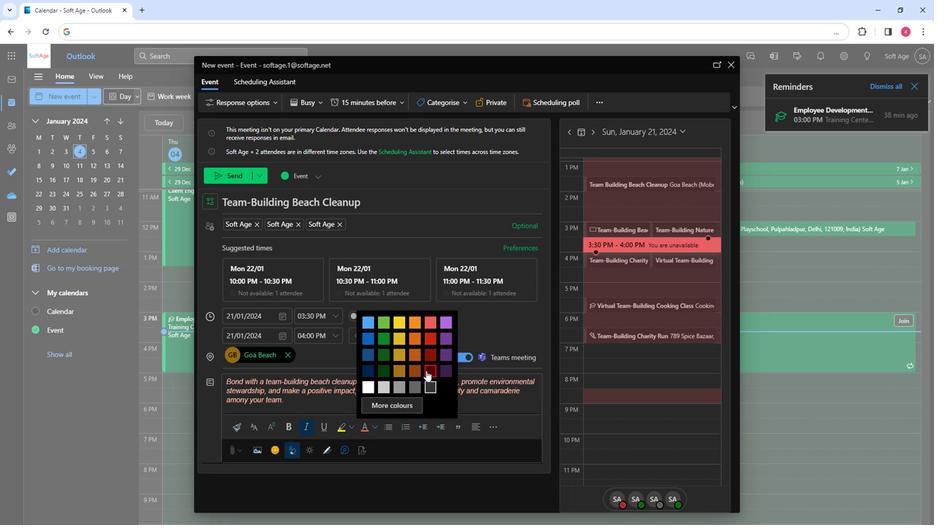 
Action: Mouse pressed left at (429, 364)
Screenshot: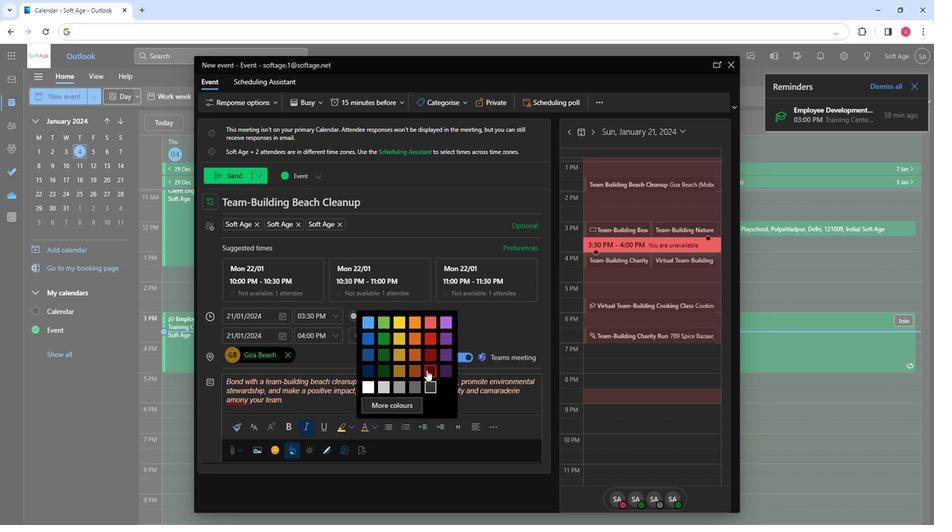 
Action: Mouse moved to (444, 406)
Screenshot: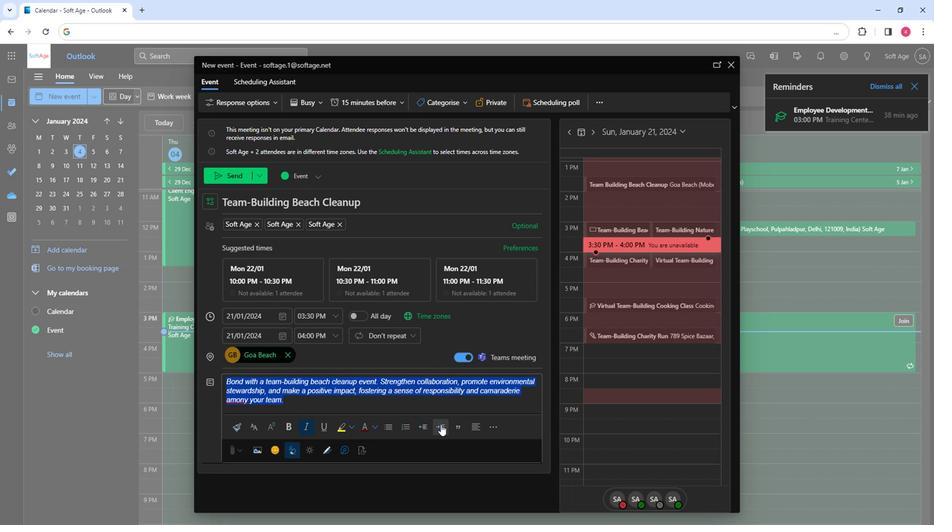 
Action: Mouse pressed left at (444, 406)
Screenshot: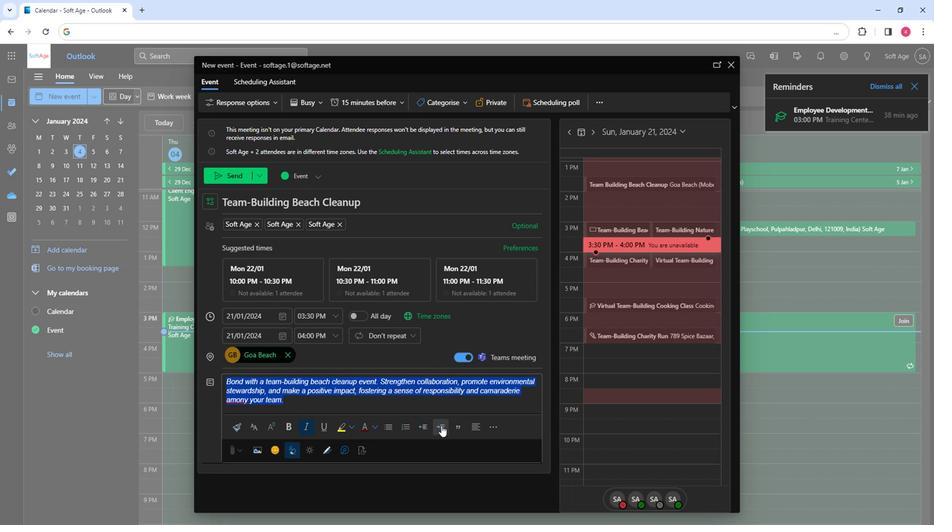 
Action: Mouse moved to (411, 391)
Screenshot: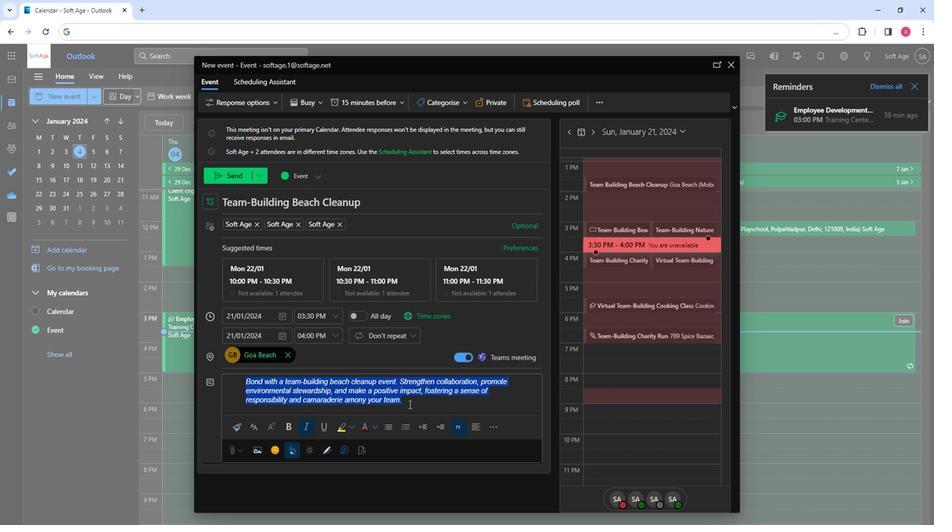 
Action: Mouse pressed left at (411, 391)
Screenshot: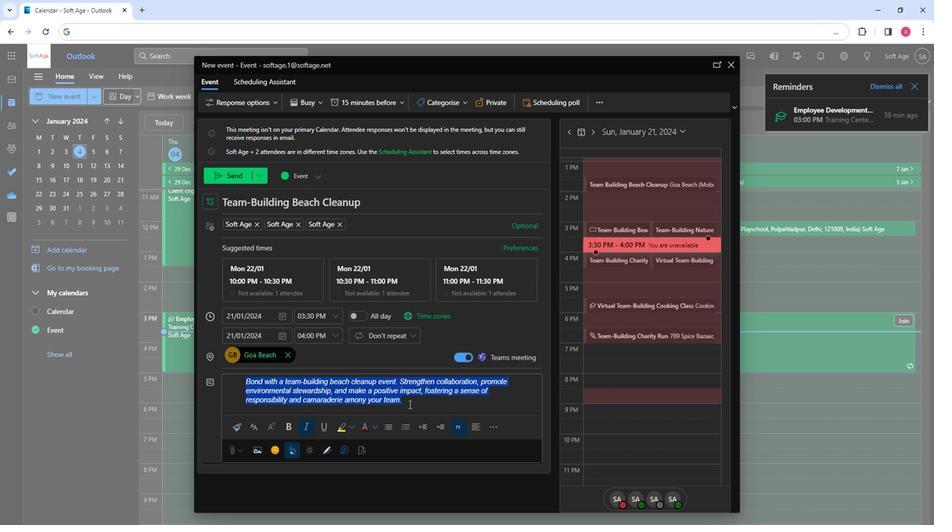
Action: Mouse moved to (358, 388)
Screenshot: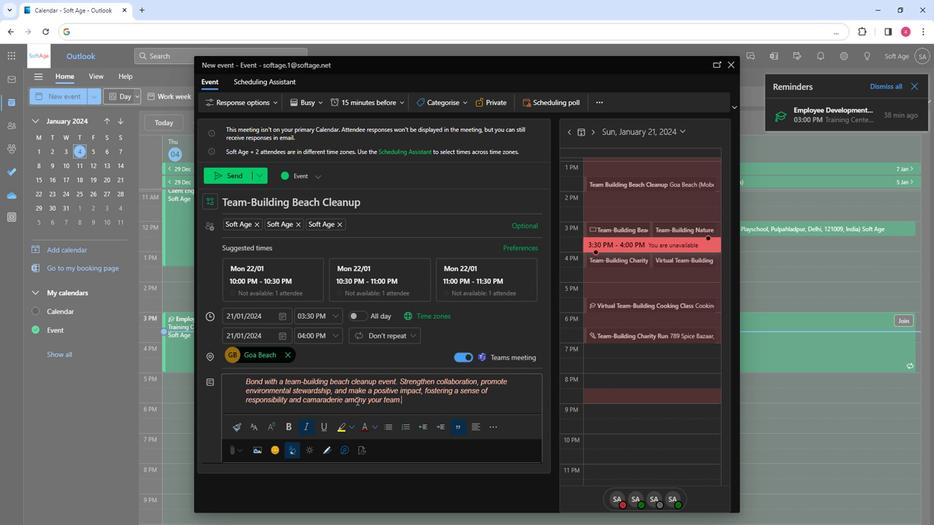 
Action: Mouse pressed left at (358, 388)
Screenshot: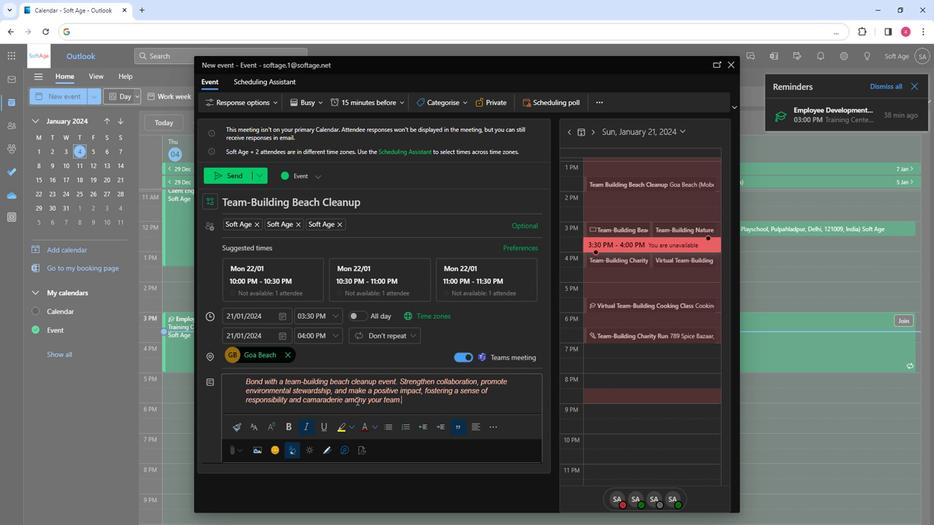
Action: Mouse moved to (362, 389)
Screenshot: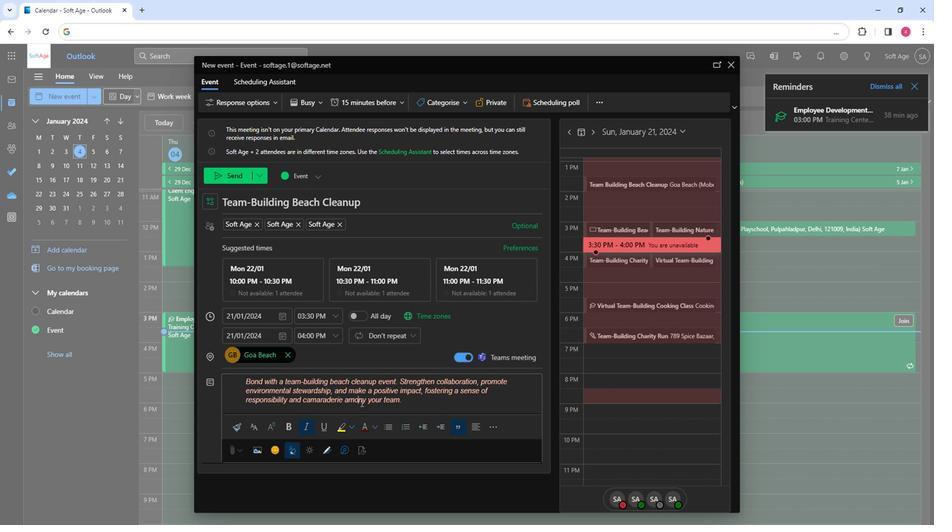 
Action: Key pressed <Key.backspace><Key.backspace>mo
Screenshot: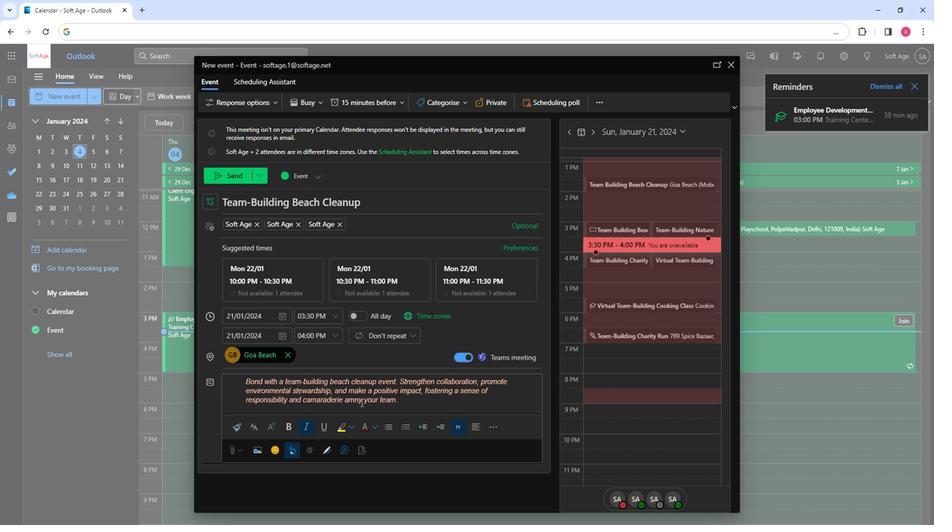
Action: Mouse moved to (365, 388)
Screenshot: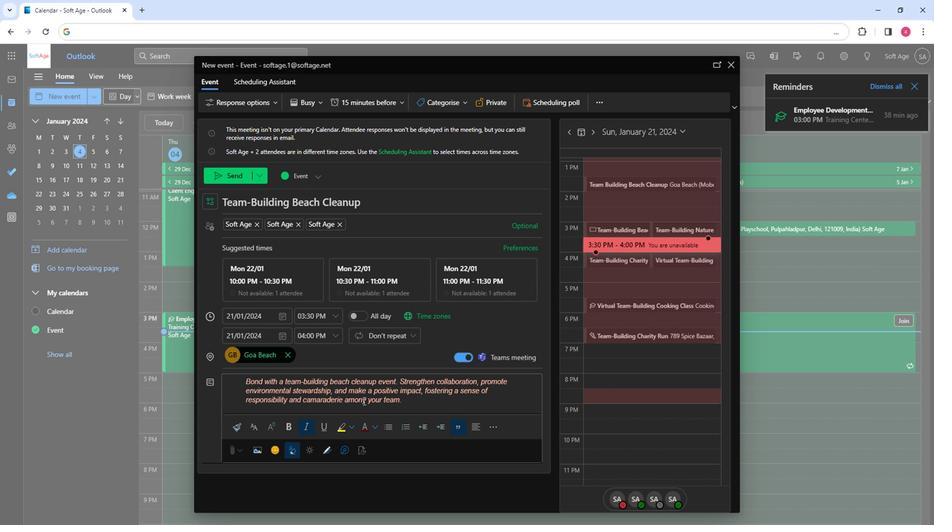 
Action: Mouse pressed left at (365, 388)
Screenshot: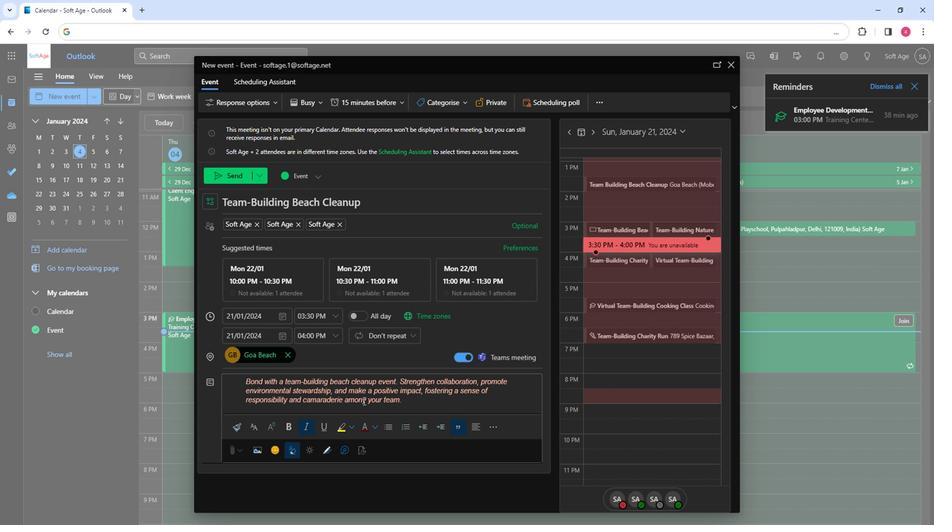 
Action: Mouse moved to (367, 392)
Screenshot: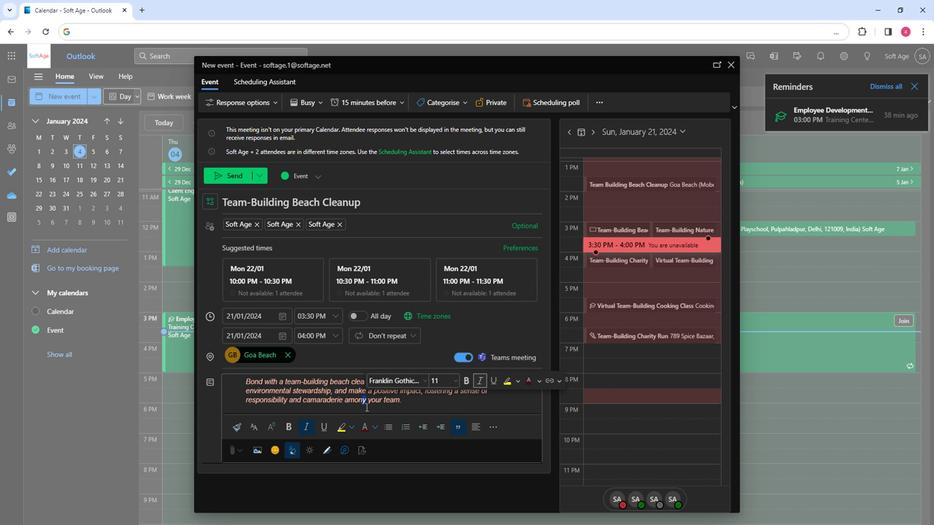 
Action: Key pressed <Key.backspace>
Screenshot: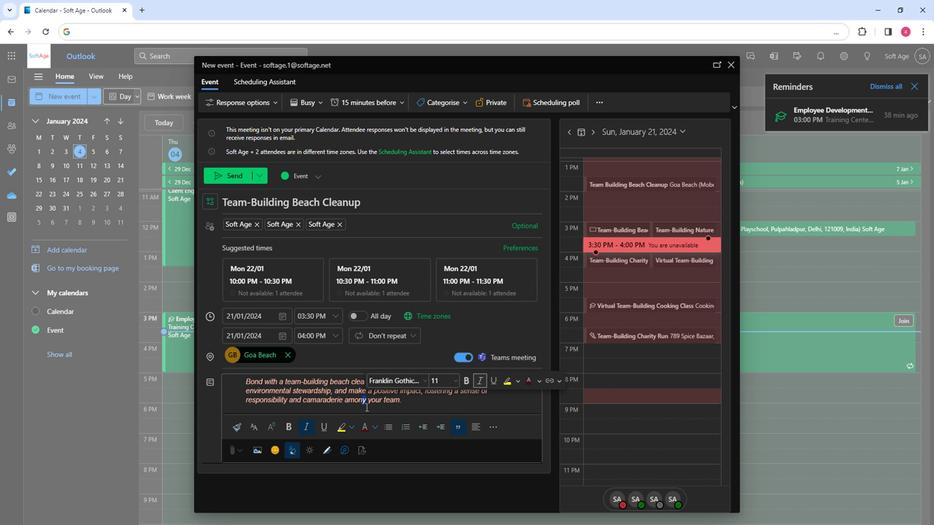 
Action: Mouse moved to (367, 392)
Screenshot: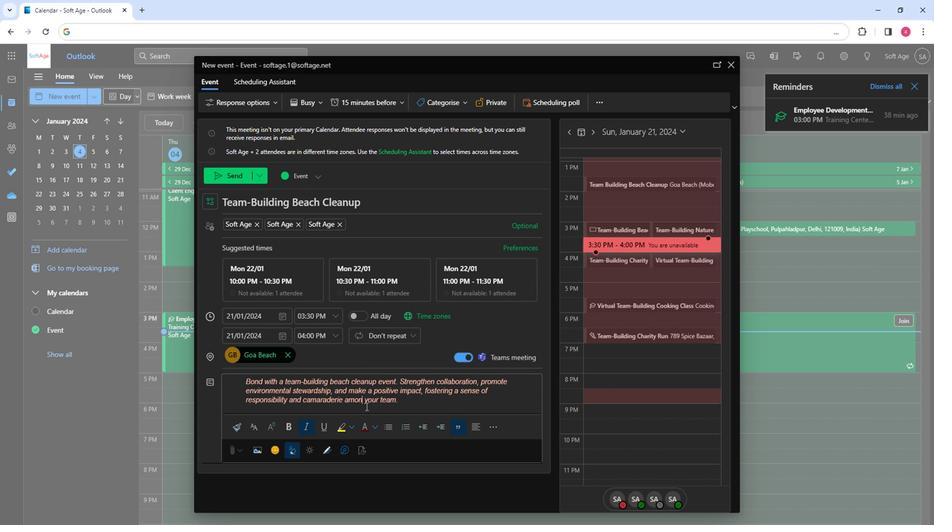 
Action: Key pressed g
Screenshot: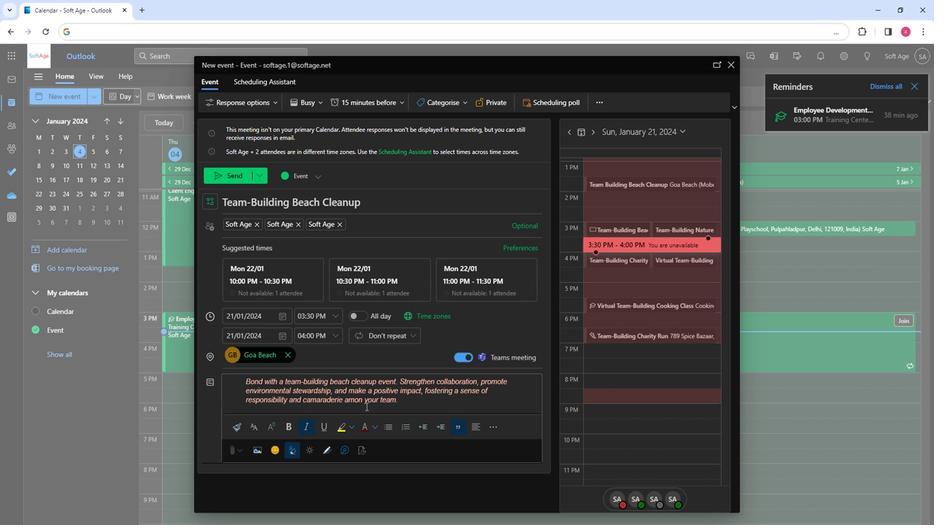 
Action: Mouse moved to (414, 394)
Screenshot: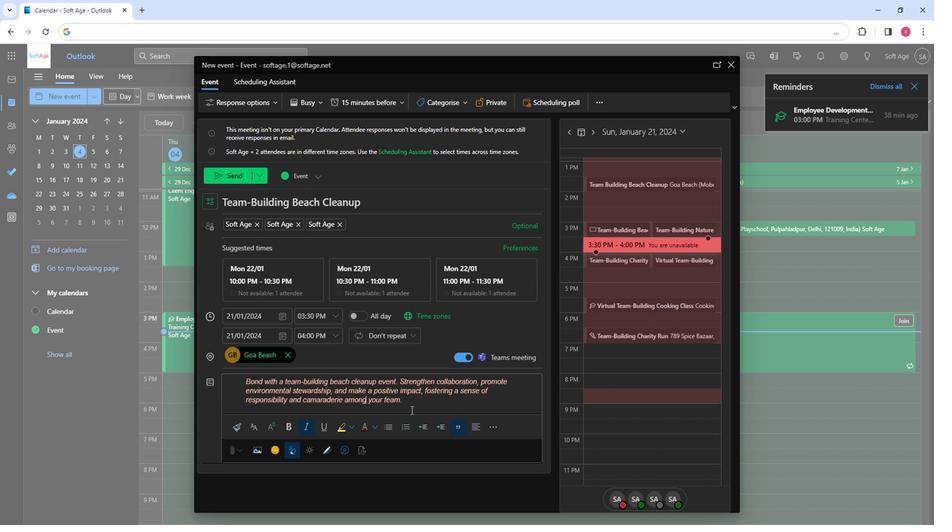 
Action: Mouse pressed left at (414, 394)
Screenshot: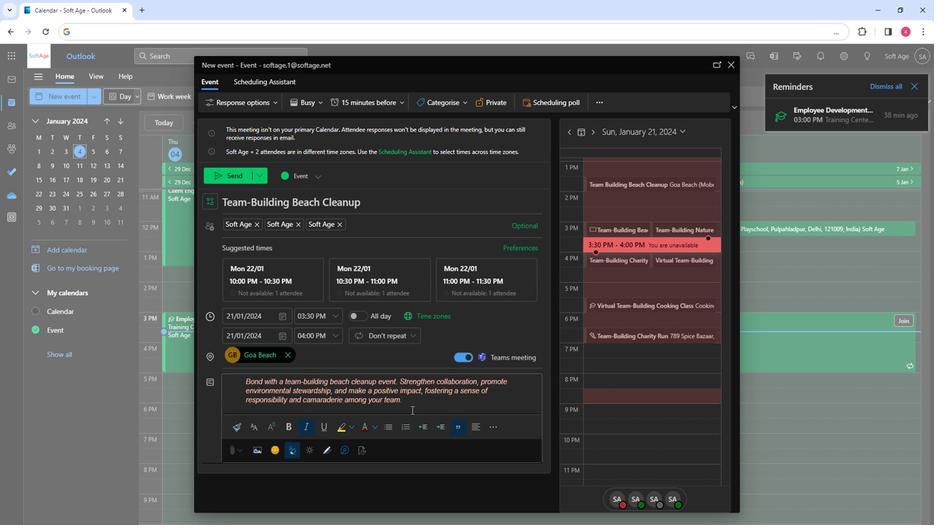 
Action: Mouse moved to (234, 222)
Screenshot: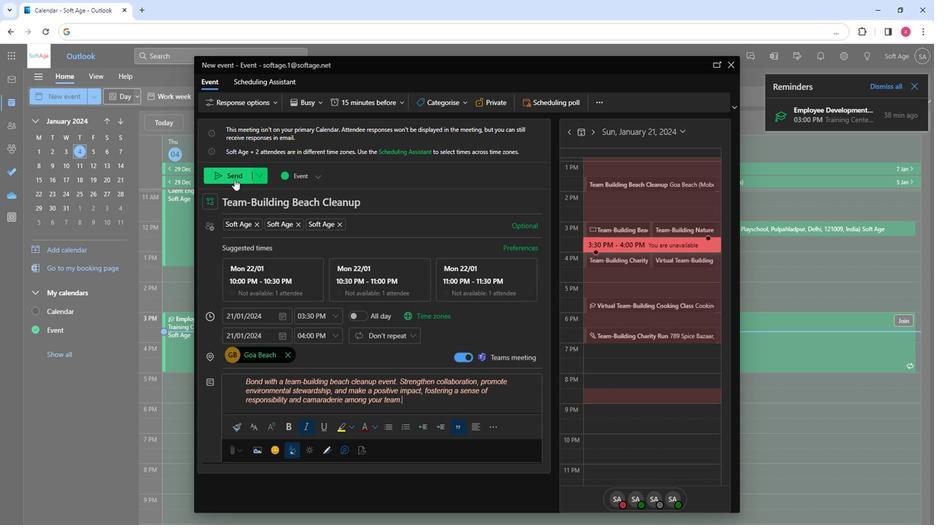 
Action: Mouse pressed left at (234, 222)
Screenshot: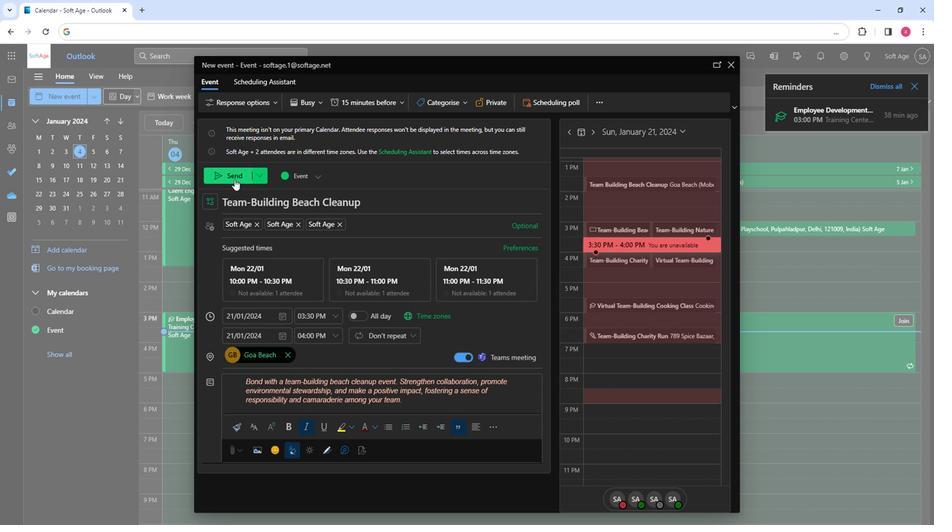 
Action: Mouse moved to (352, 388)
Screenshot: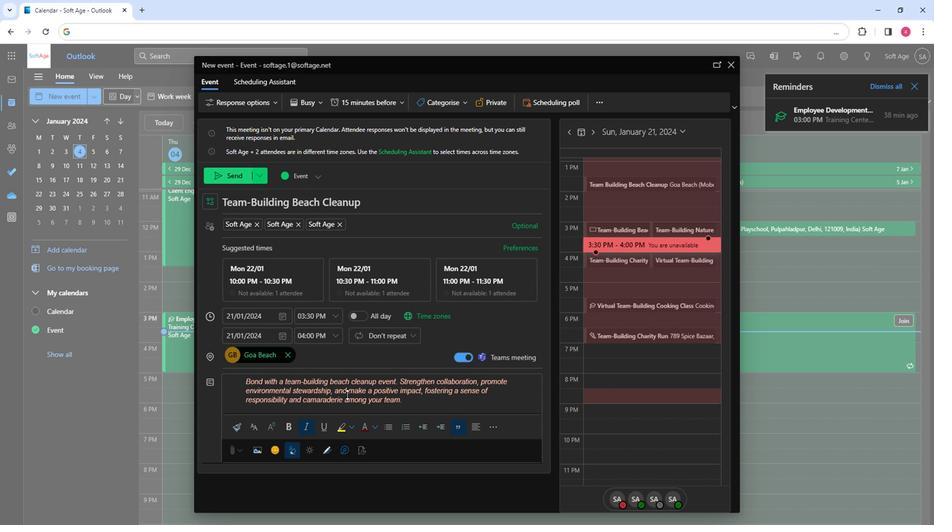 
